 Task: Create a due date automation trigger when advanced on, 2 hours before a card is due add fields with custom field "Resume" cleared.
Action: Mouse moved to (1360, 107)
Screenshot: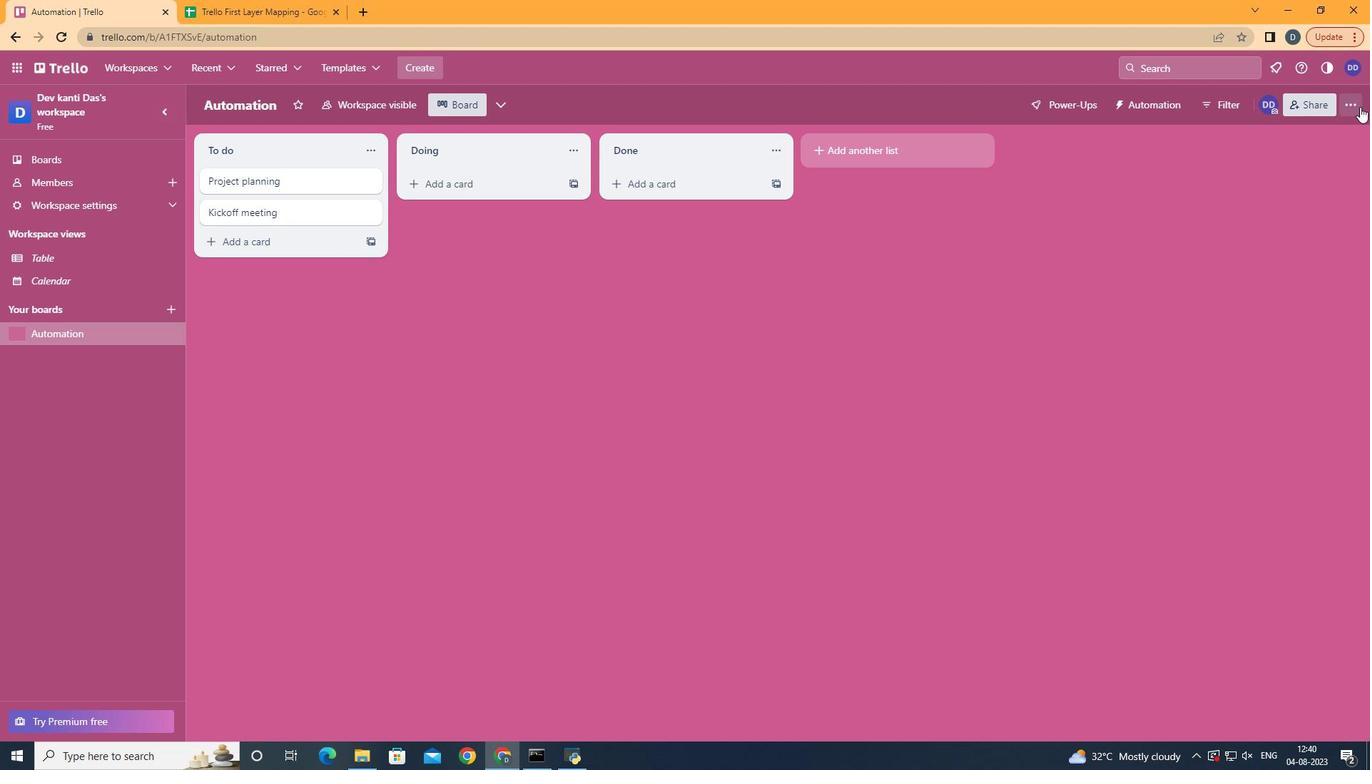 
Action: Mouse pressed left at (1360, 107)
Screenshot: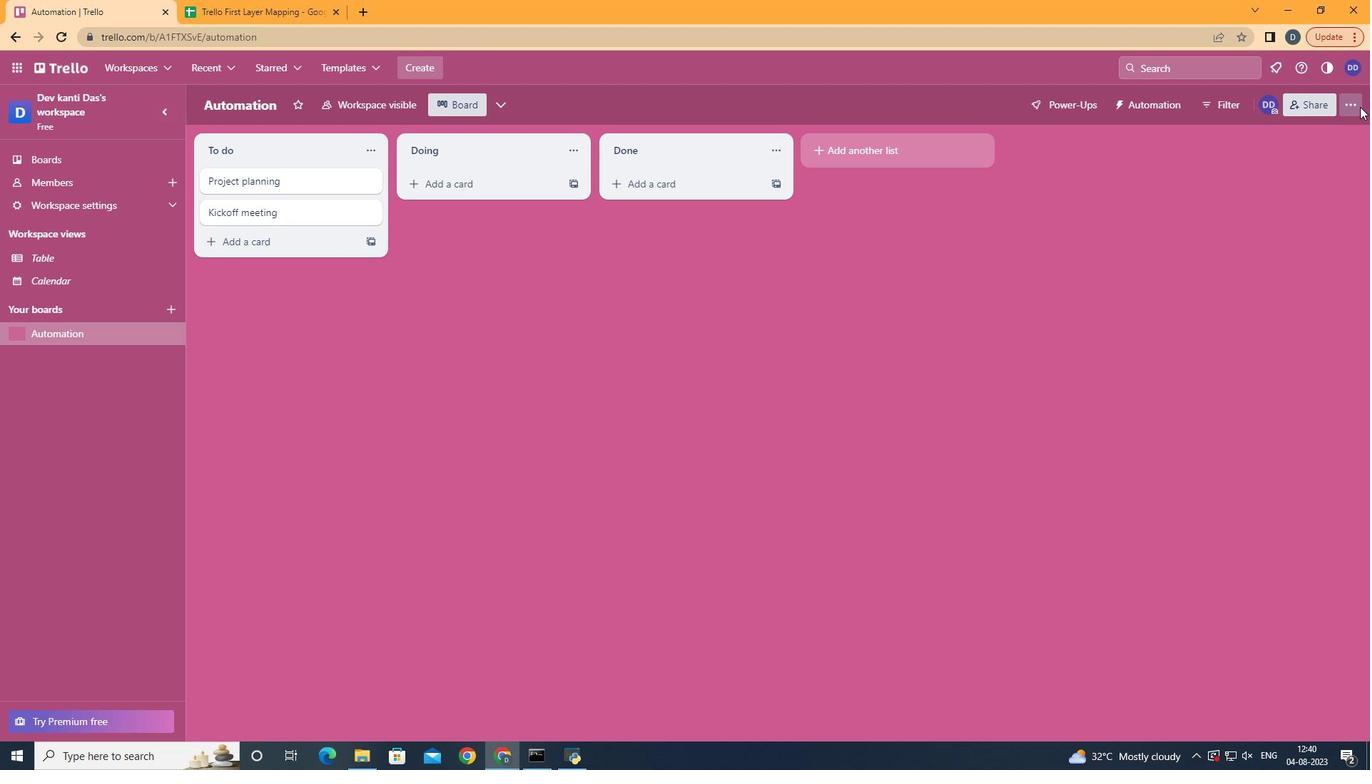 
Action: Mouse moved to (1279, 295)
Screenshot: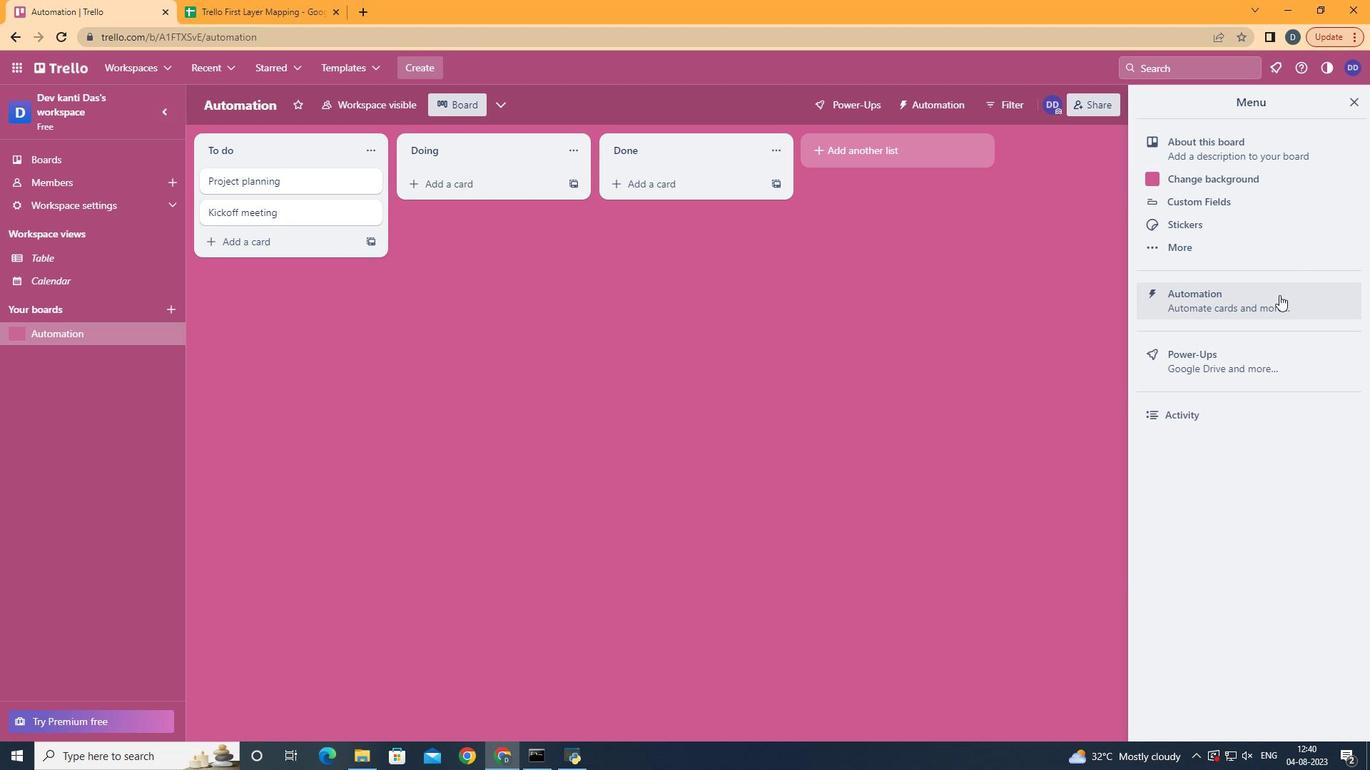 
Action: Mouse pressed left at (1279, 295)
Screenshot: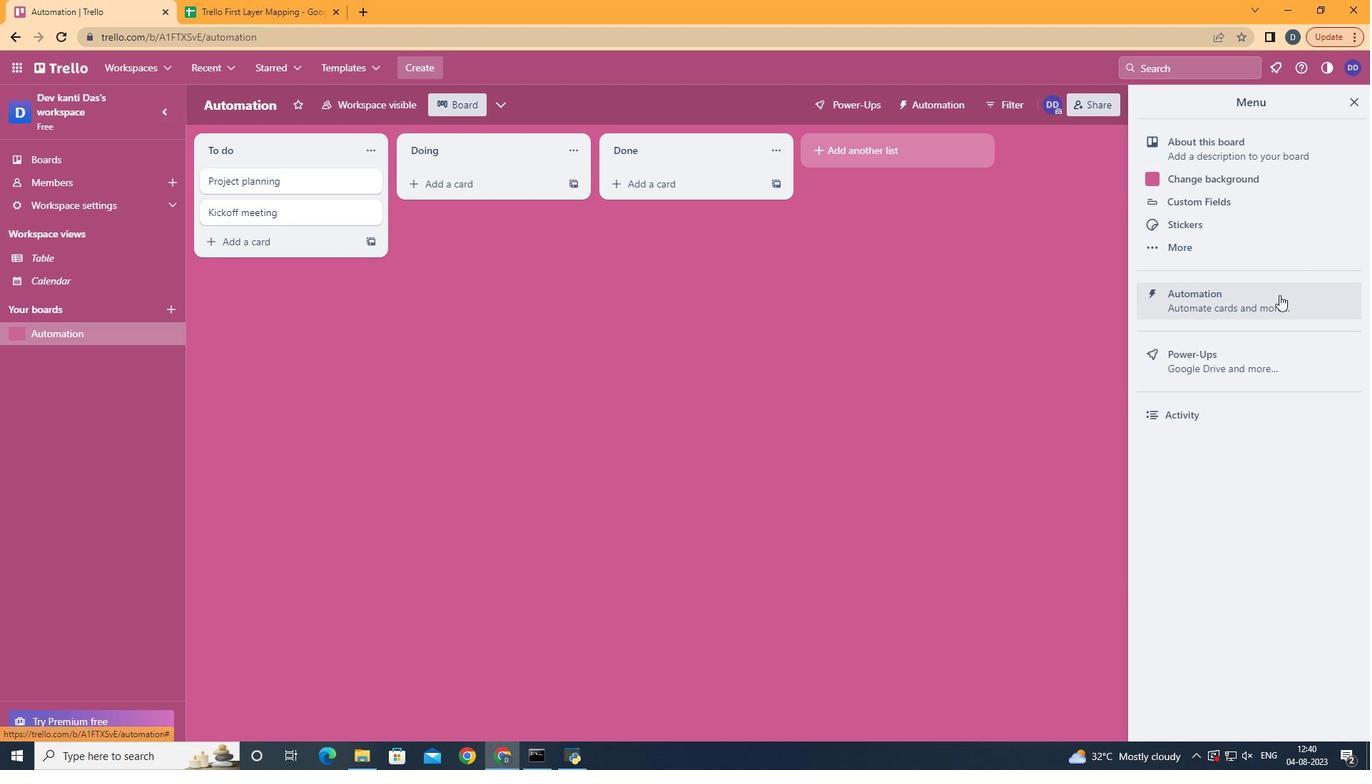 
Action: Mouse moved to (293, 294)
Screenshot: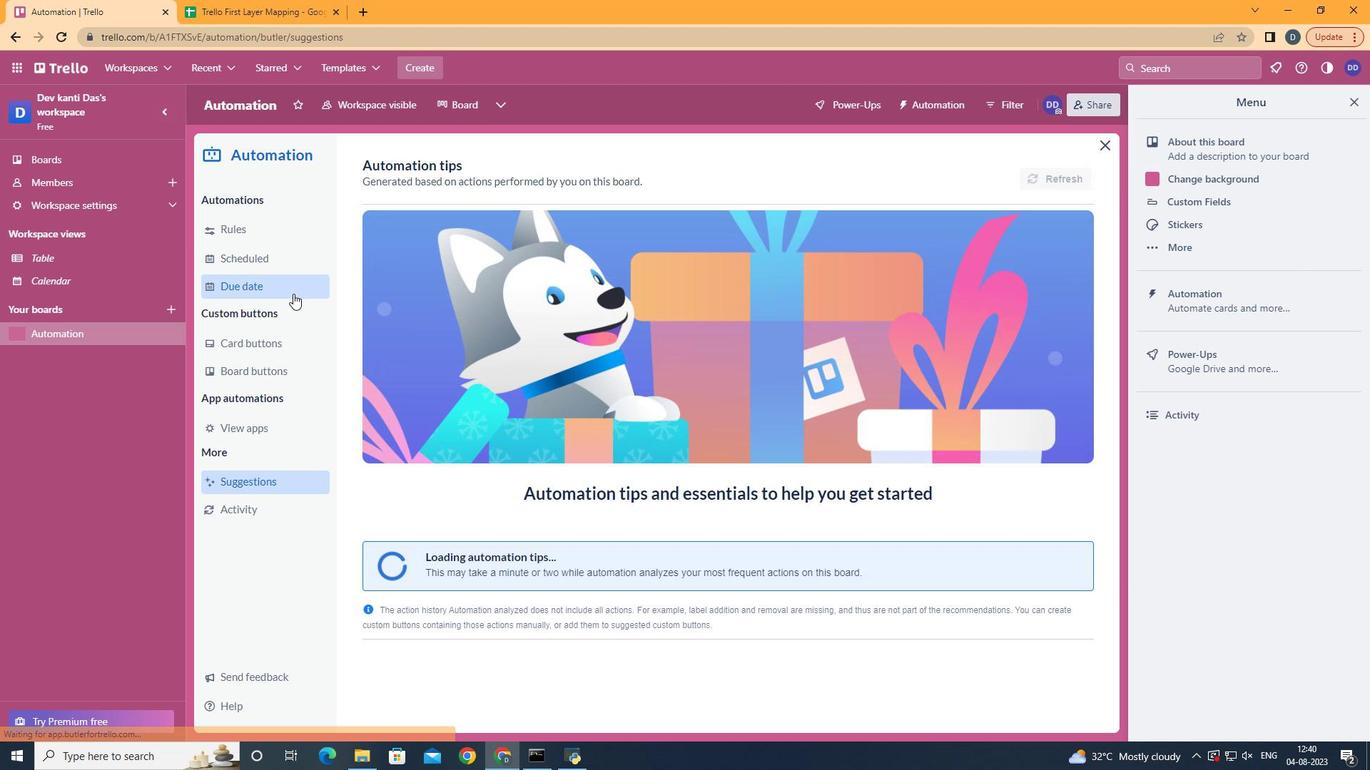 
Action: Mouse pressed left at (293, 294)
Screenshot: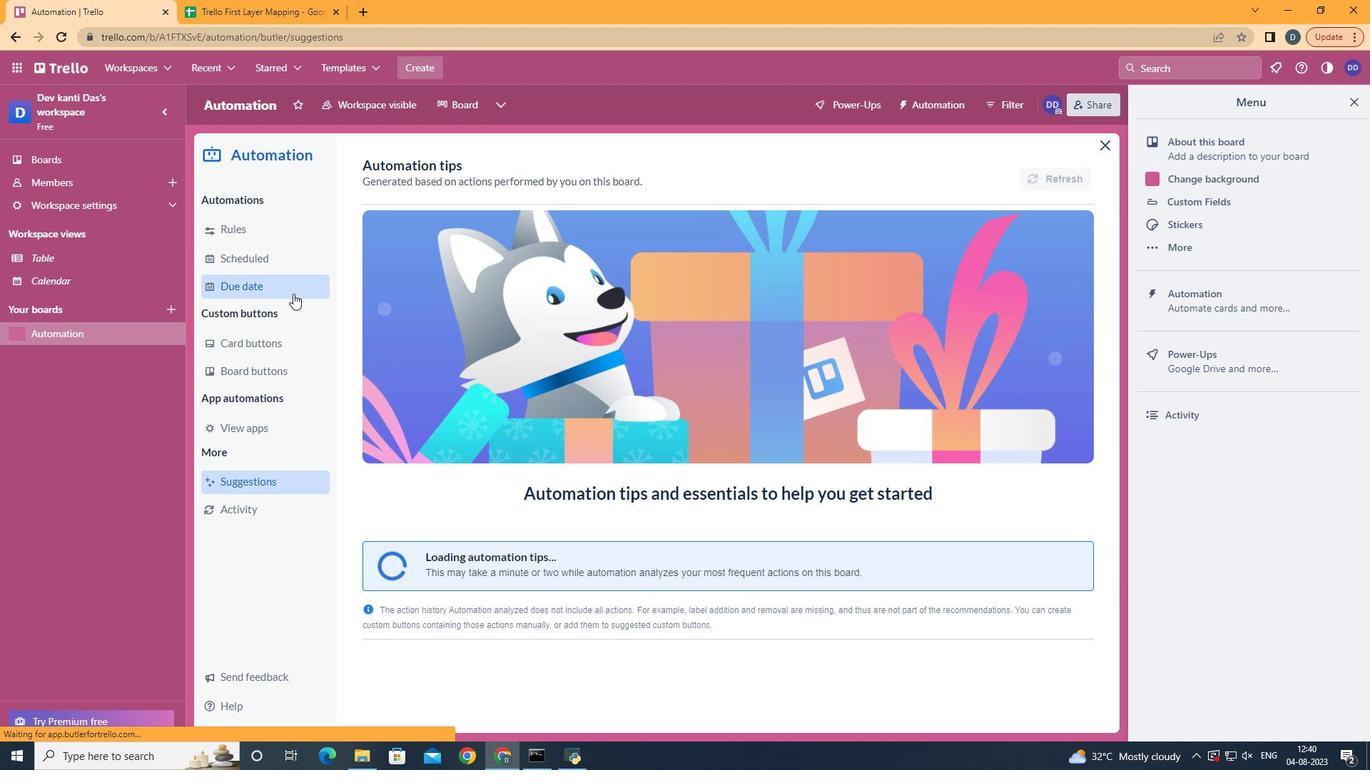 
Action: Mouse moved to (1012, 167)
Screenshot: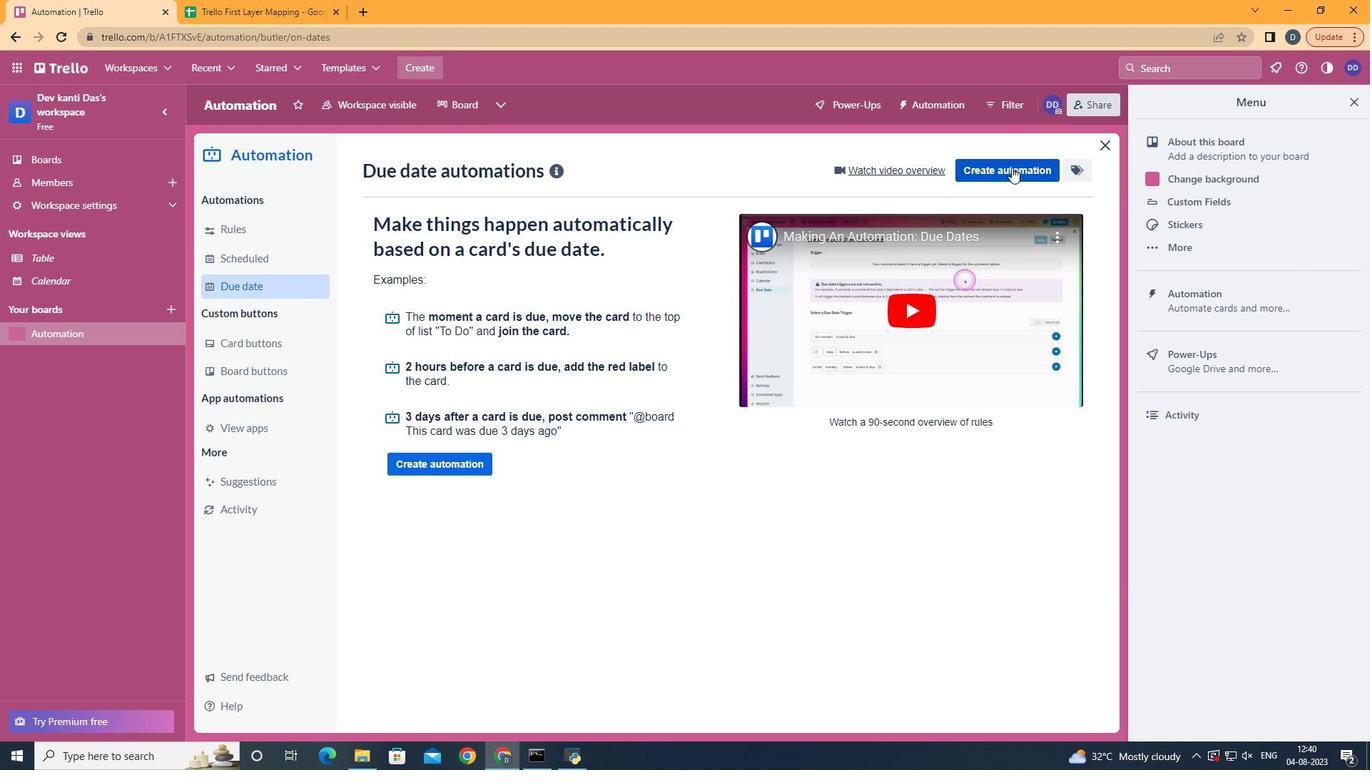
Action: Mouse pressed left at (1012, 167)
Screenshot: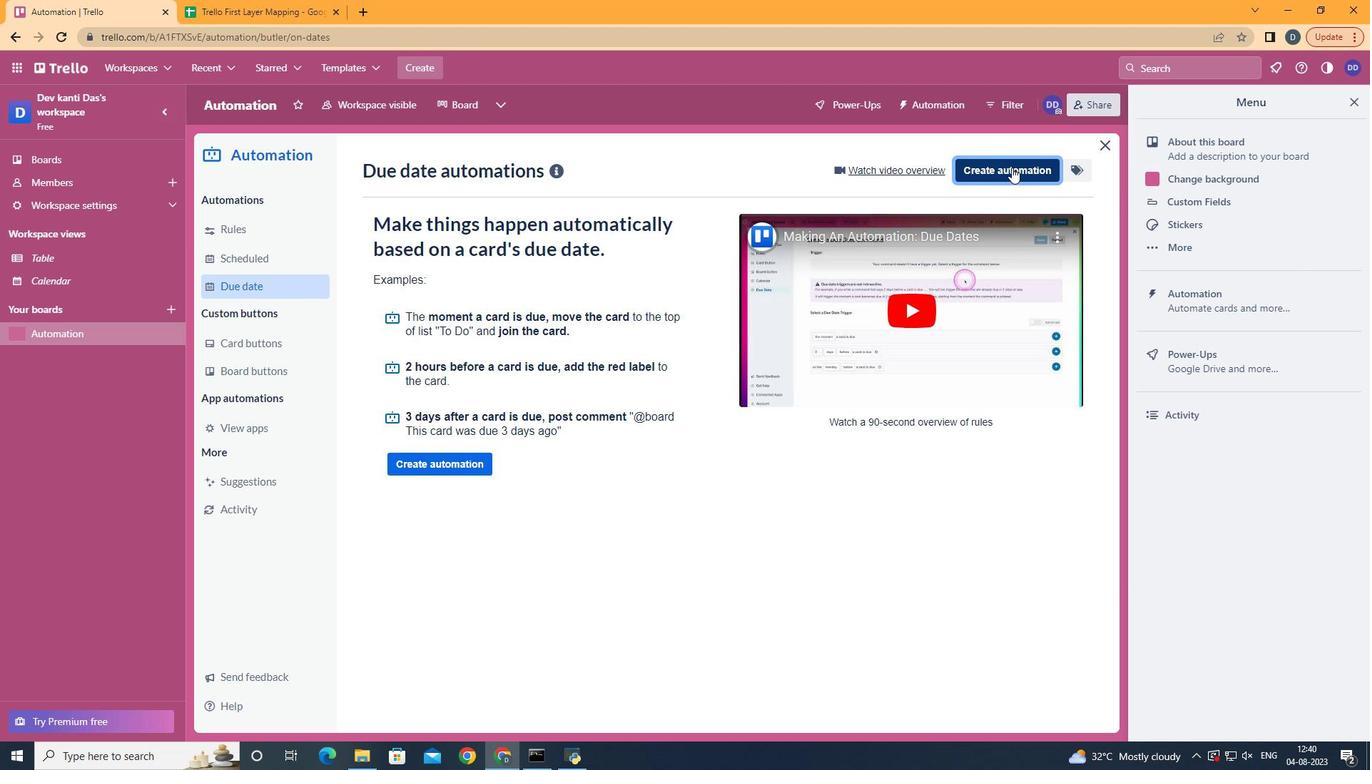 
Action: Mouse moved to (742, 307)
Screenshot: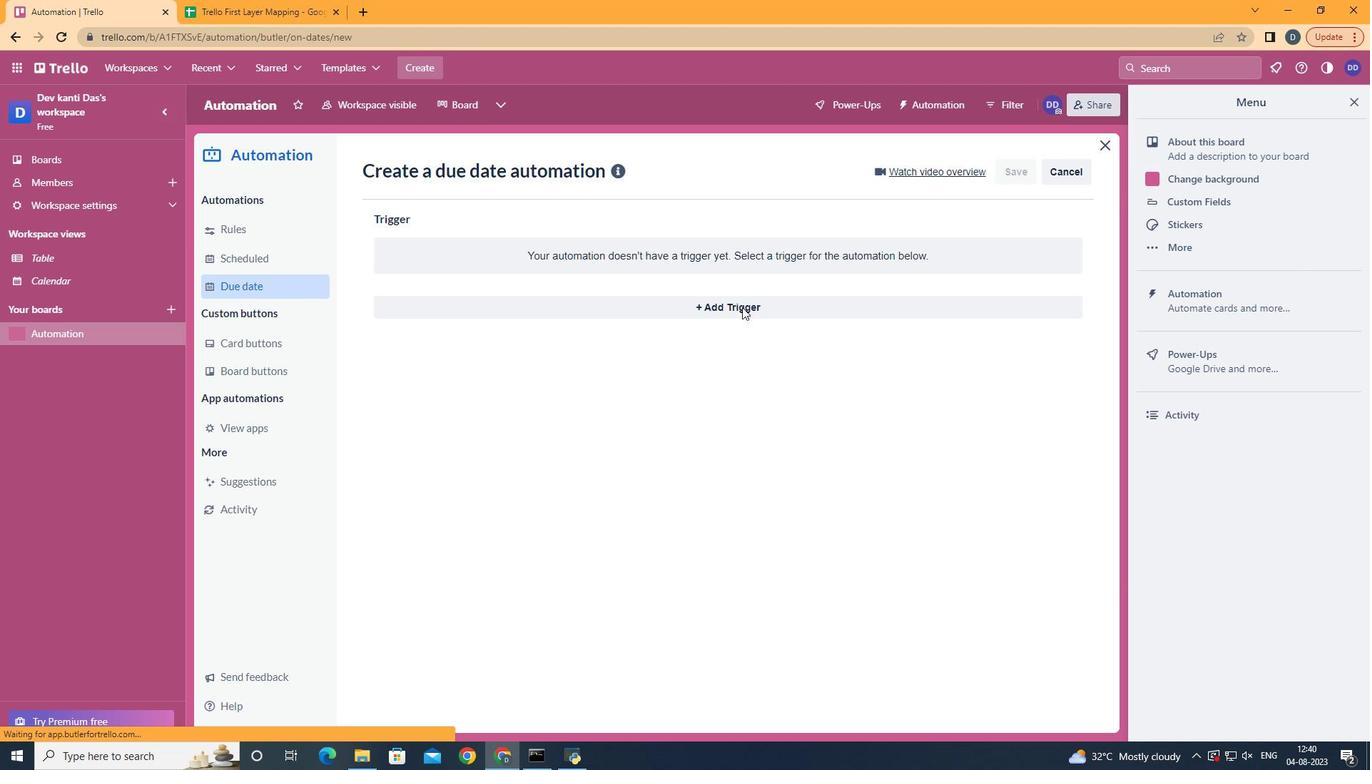 
Action: Mouse pressed left at (742, 307)
Screenshot: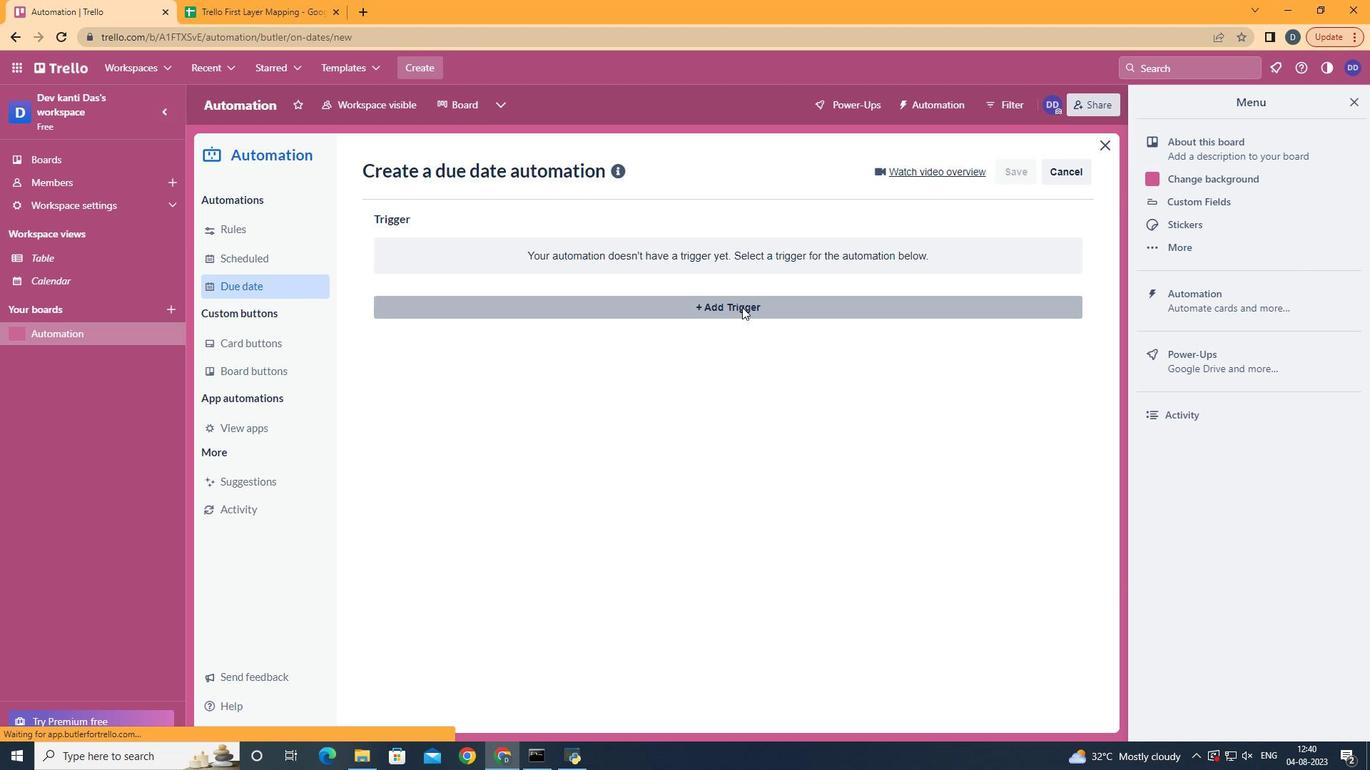 
Action: Mouse moved to (462, 611)
Screenshot: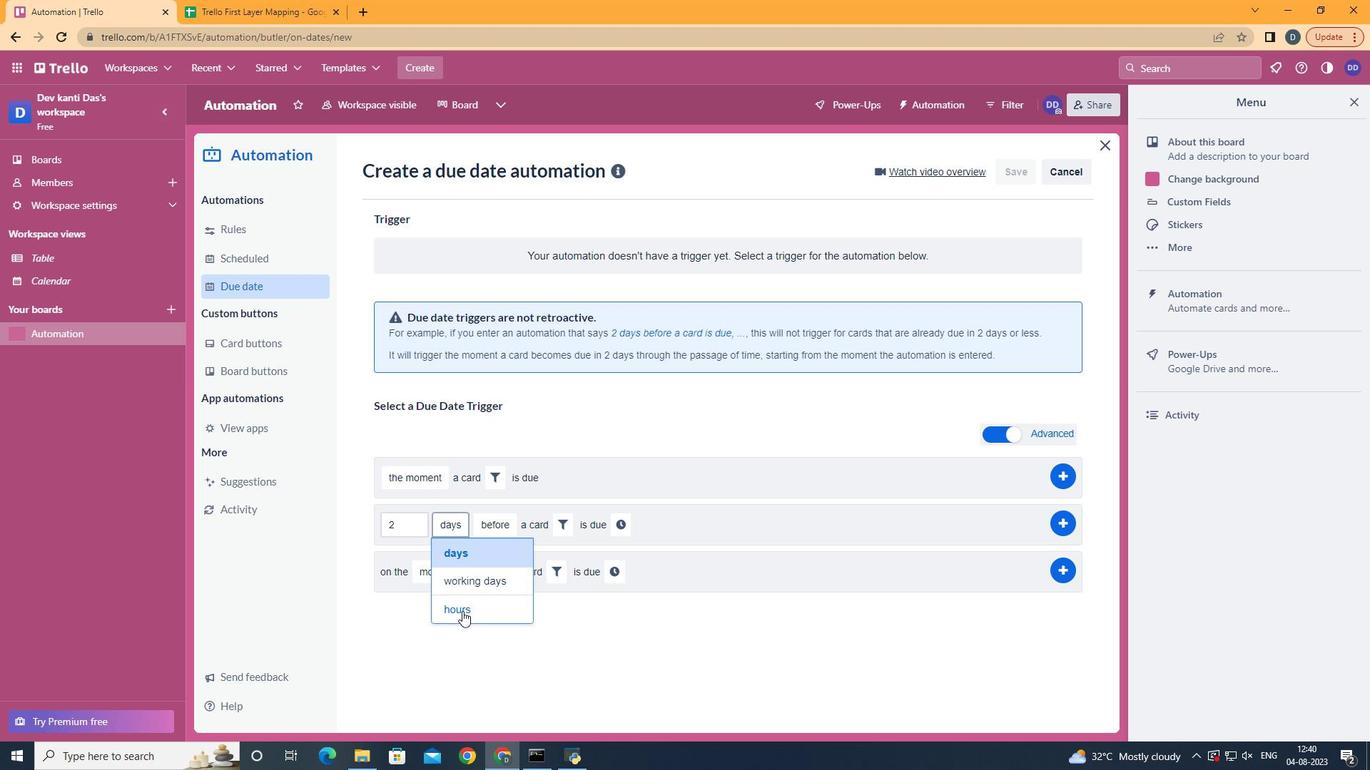 
Action: Mouse pressed left at (462, 611)
Screenshot: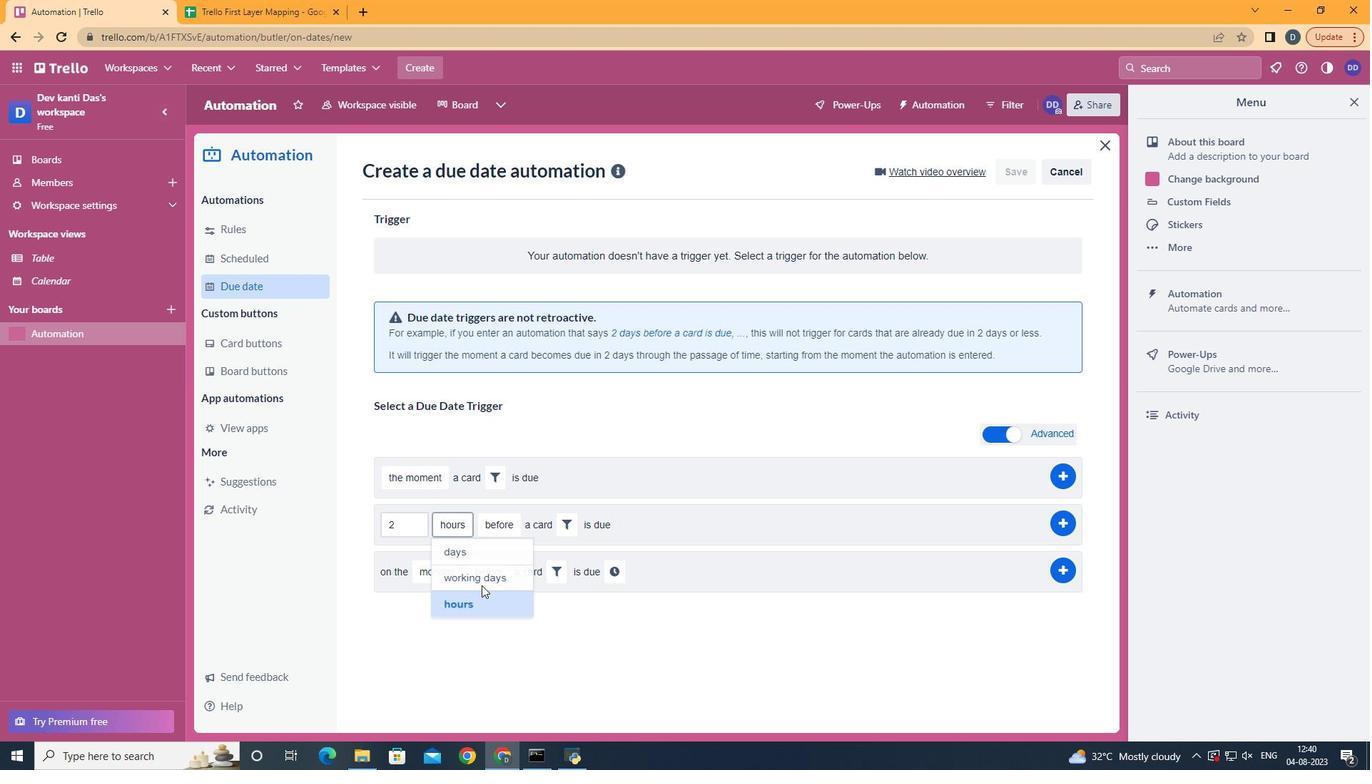
Action: Mouse moved to (511, 552)
Screenshot: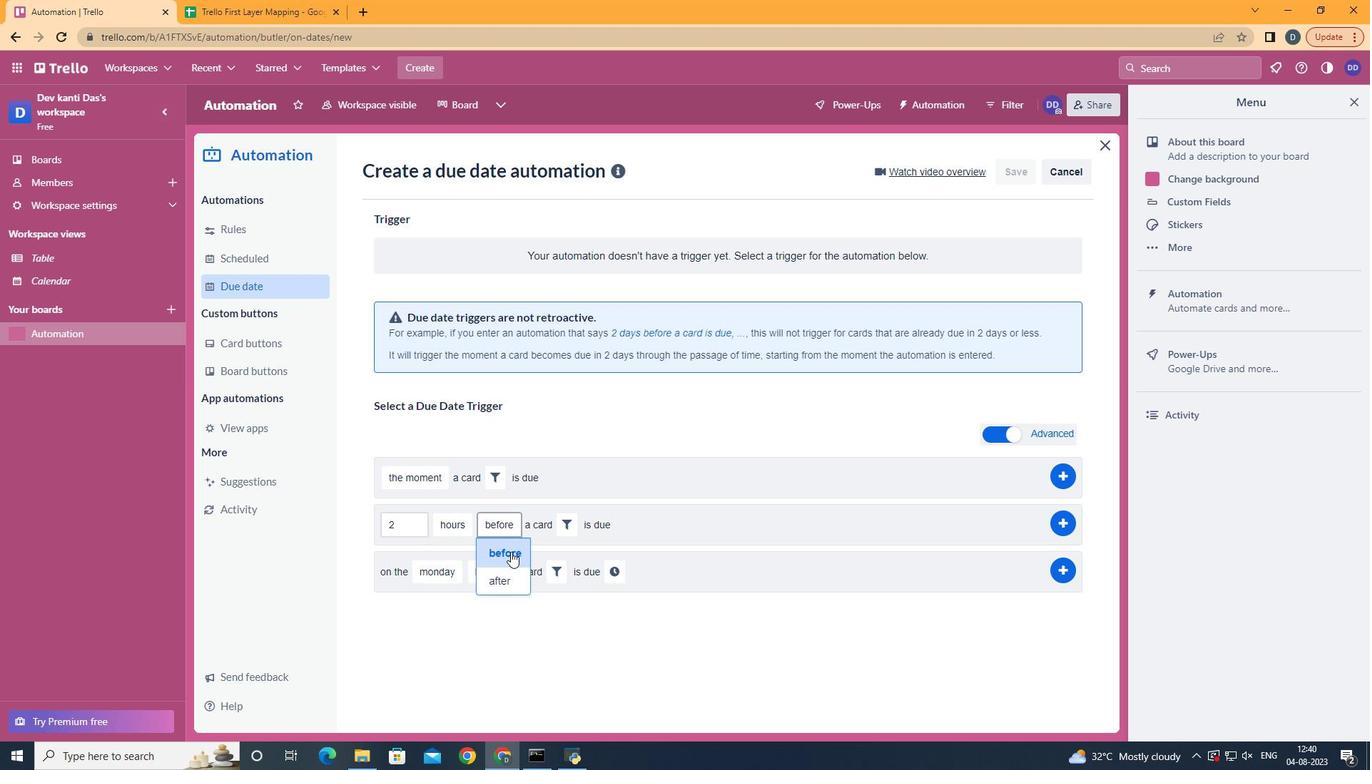 
Action: Mouse pressed left at (511, 552)
Screenshot: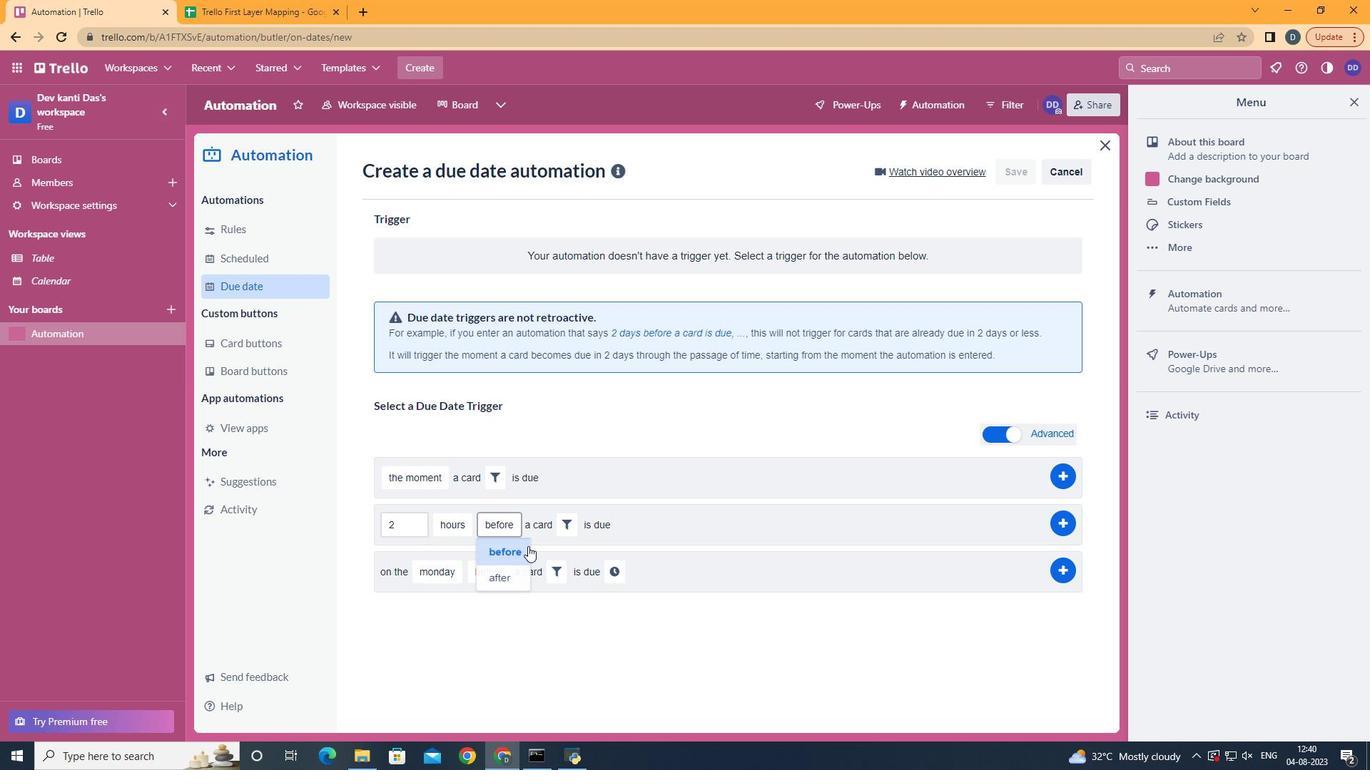 
Action: Mouse moved to (571, 521)
Screenshot: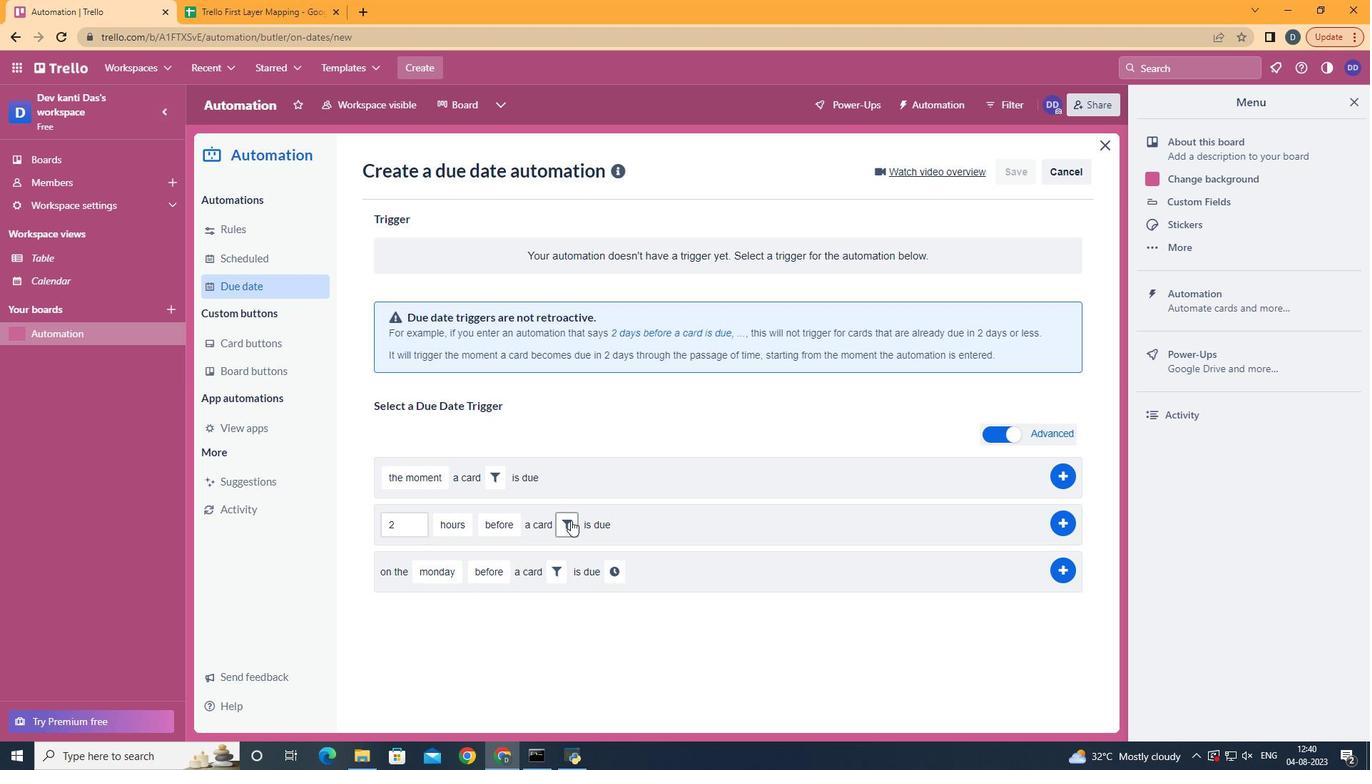 
Action: Mouse pressed left at (571, 521)
Screenshot: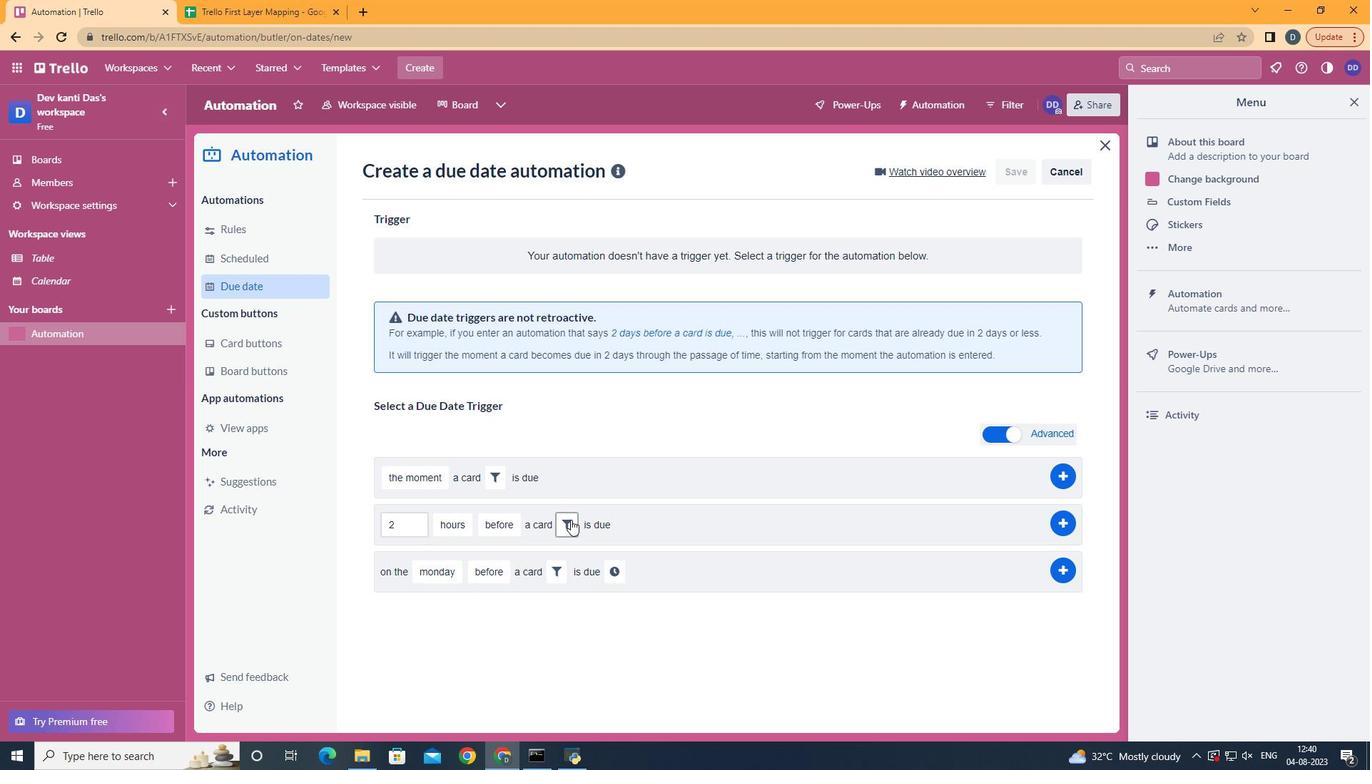 
Action: Mouse moved to (778, 566)
Screenshot: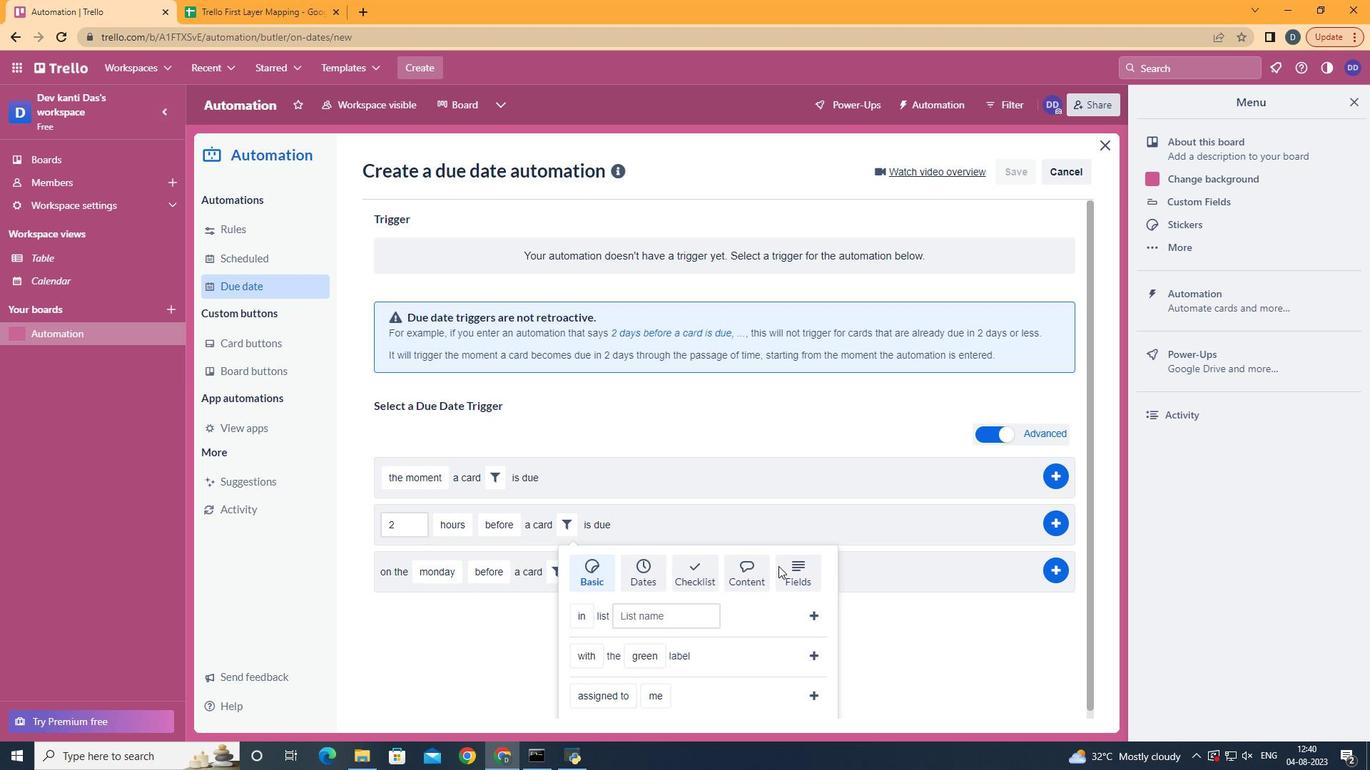 
Action: Mouse pressed left at (778, 566)
Screenshot: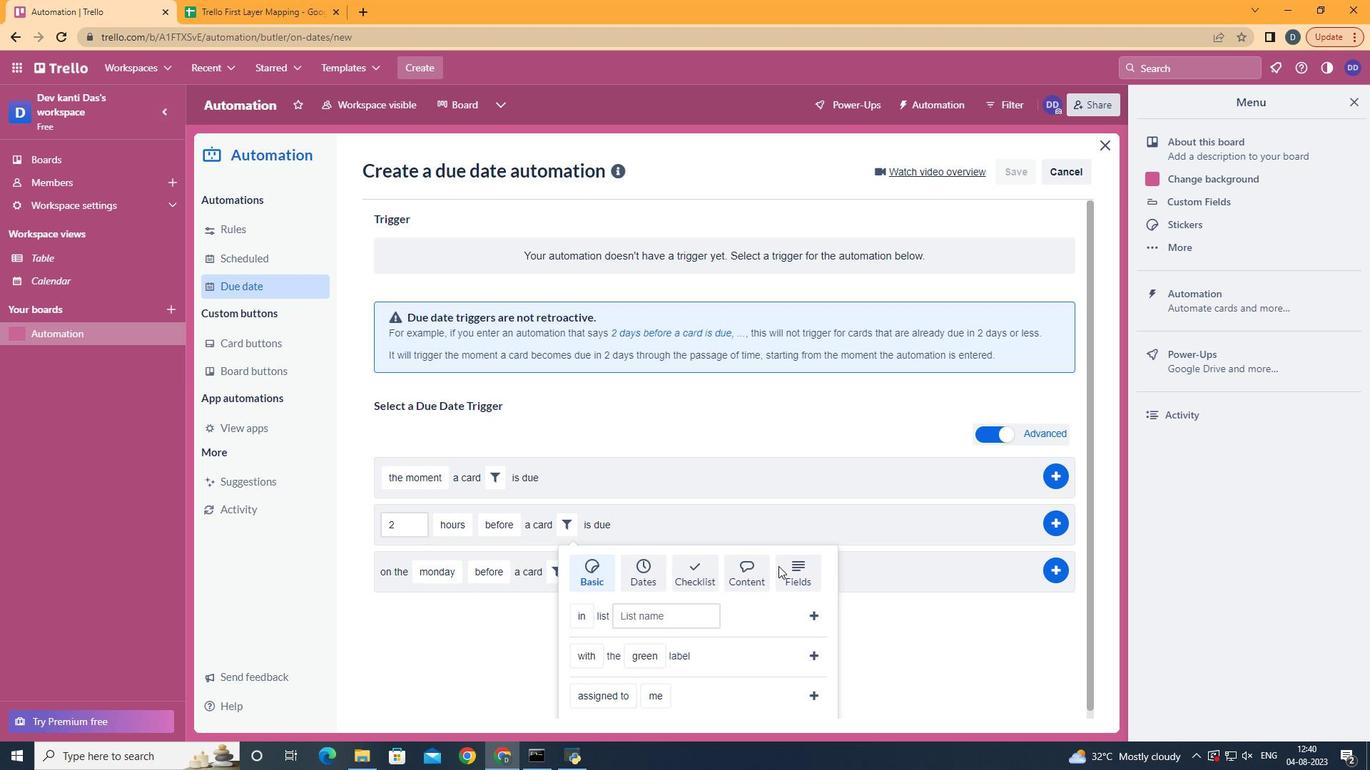 
Action: Mouse scrolled (778, 566) with delta (0, 0)
Screenshot: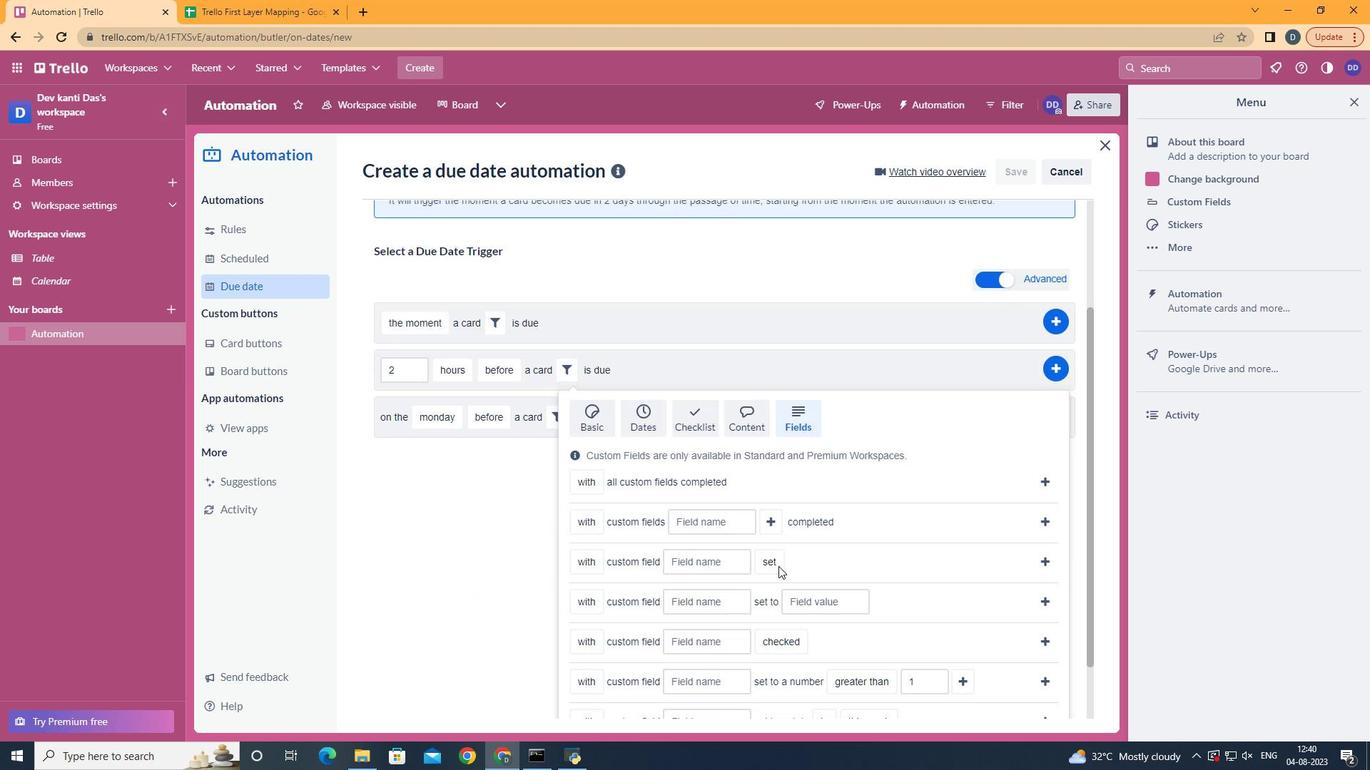 
Action: Mouse scrolled (778, 566) with delta (0, 0)
Screenshot: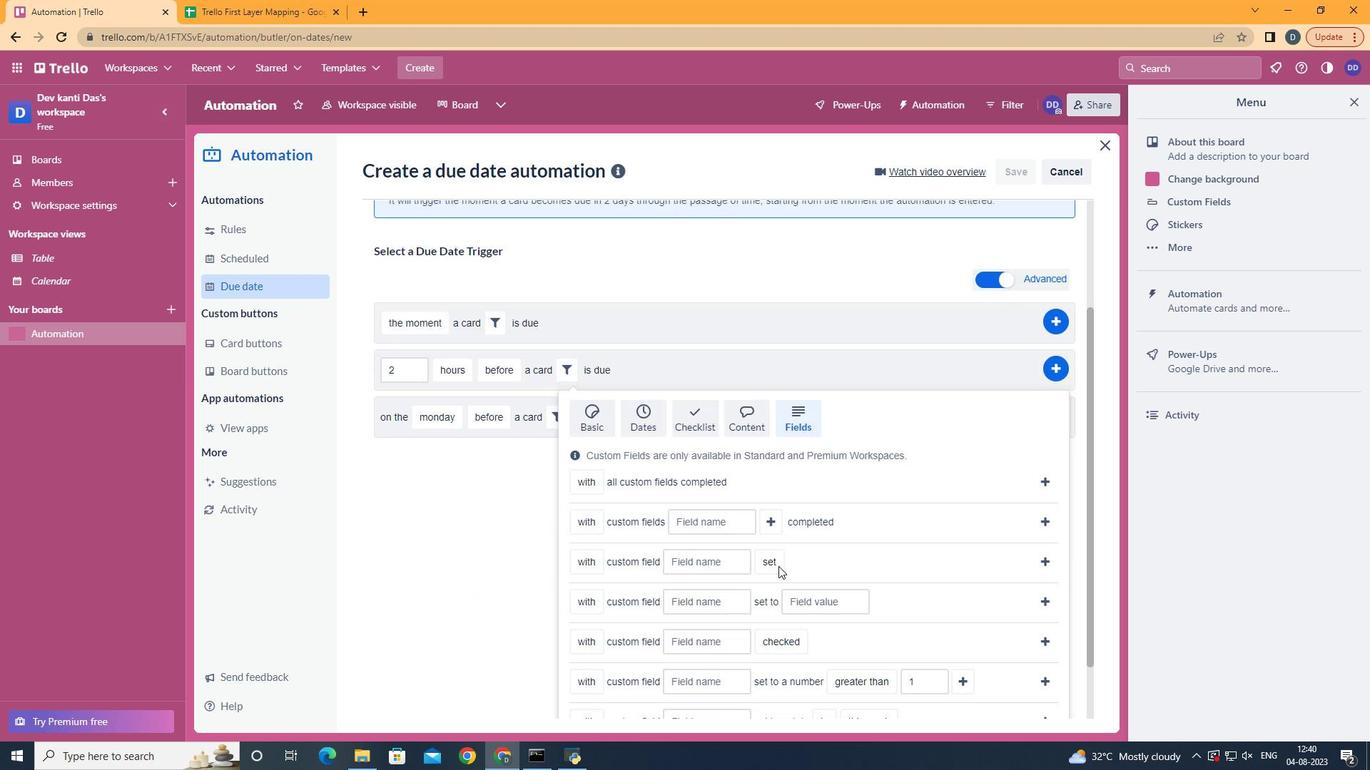 
Action: Mouse scrolled (778, 566) with delta (0, 0)
Screenshot: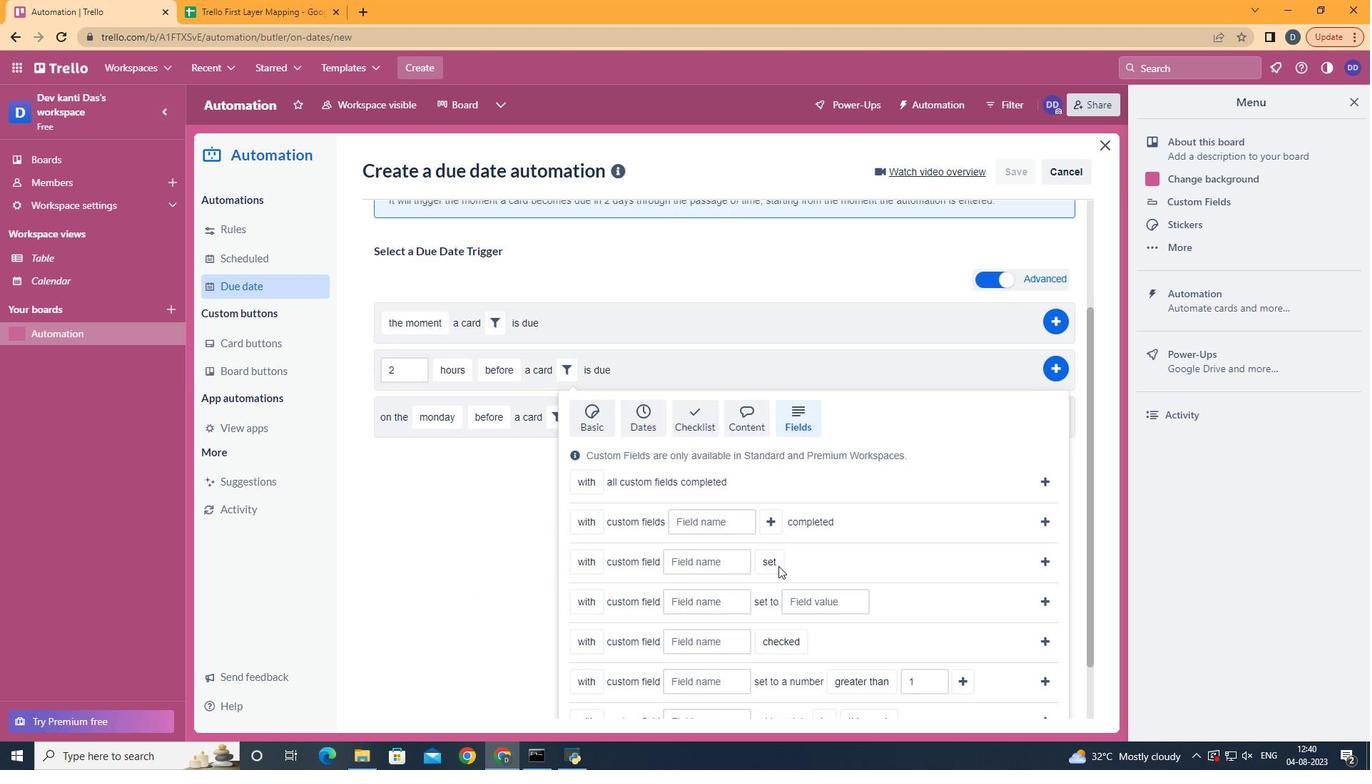 
Action: Mouse scrolled (778, 566) with delta (0, 0)
Screenshot: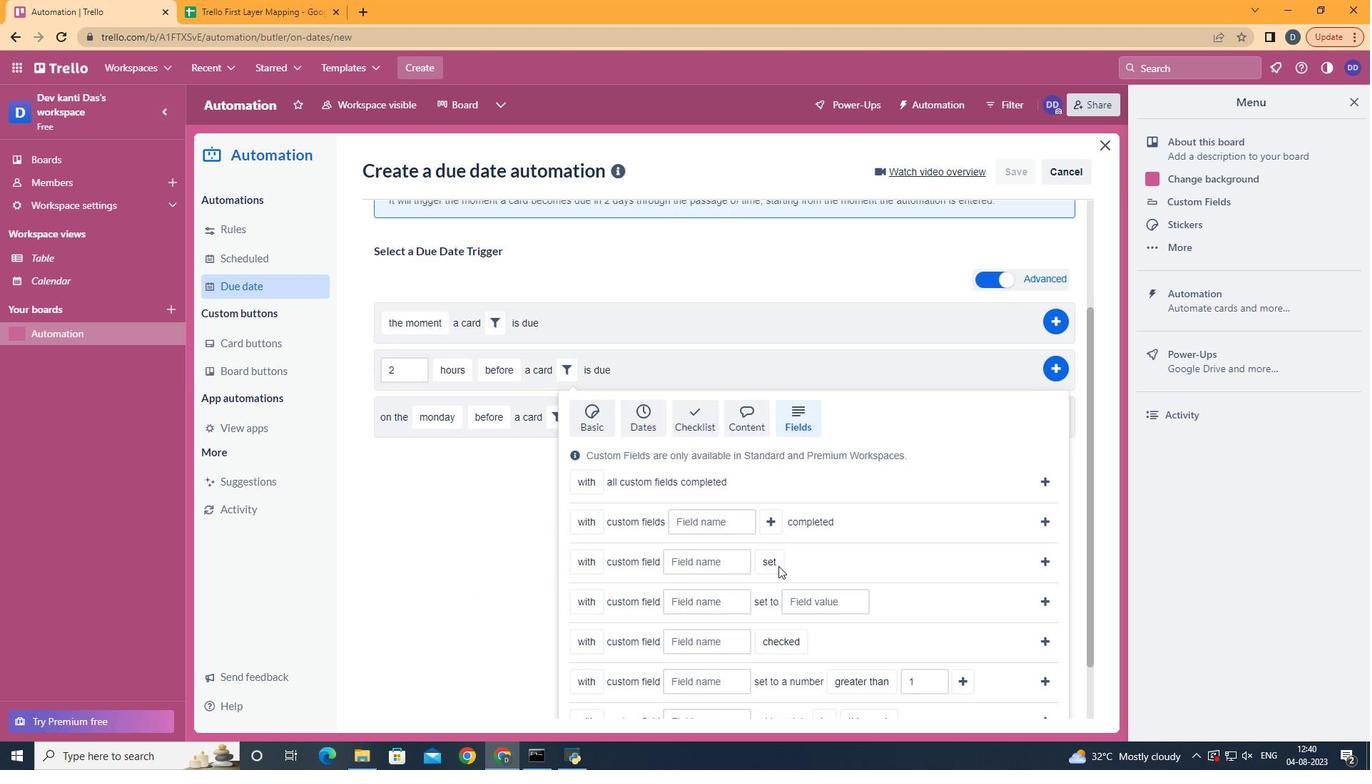 
Action: Mouse scrolled (778, 566) with delta (0, 0)
Screenshot: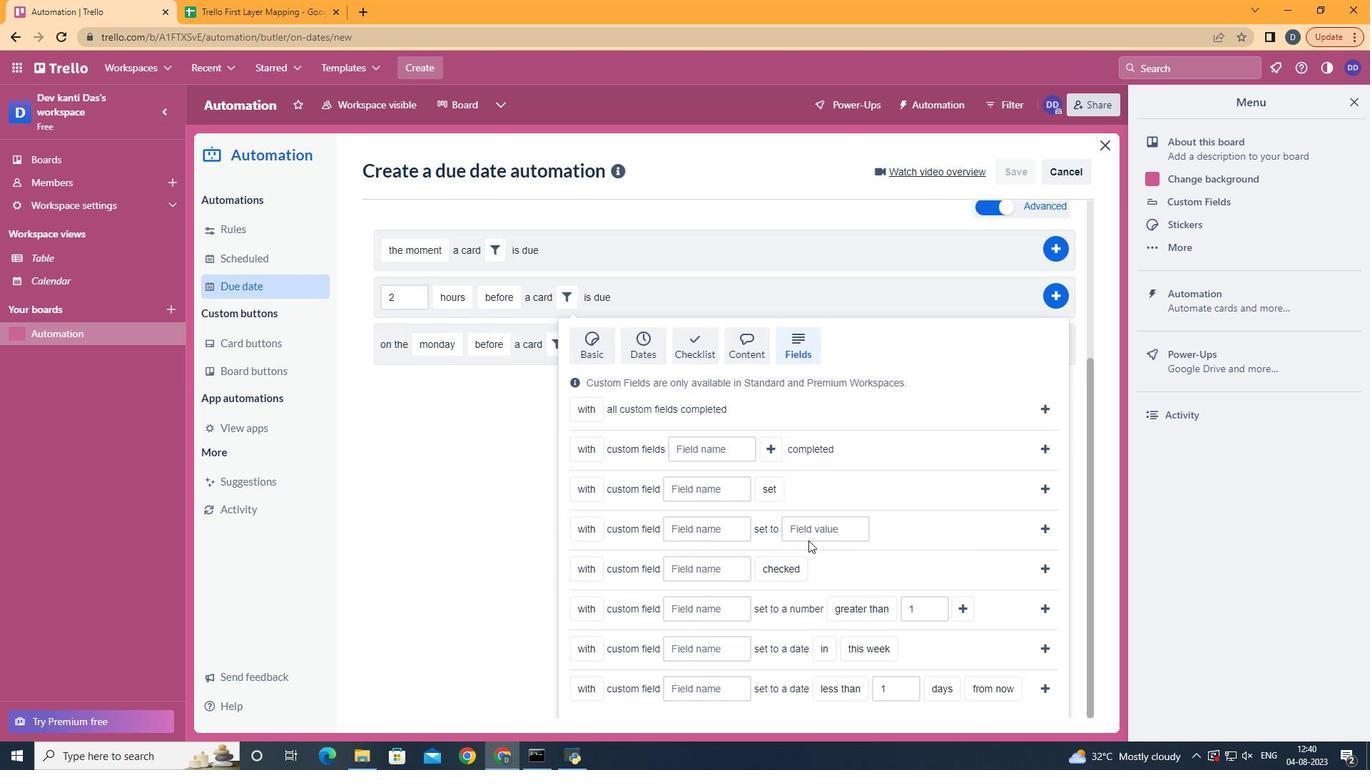 
Action: Mouse moved to (607, 517)
Screenshot: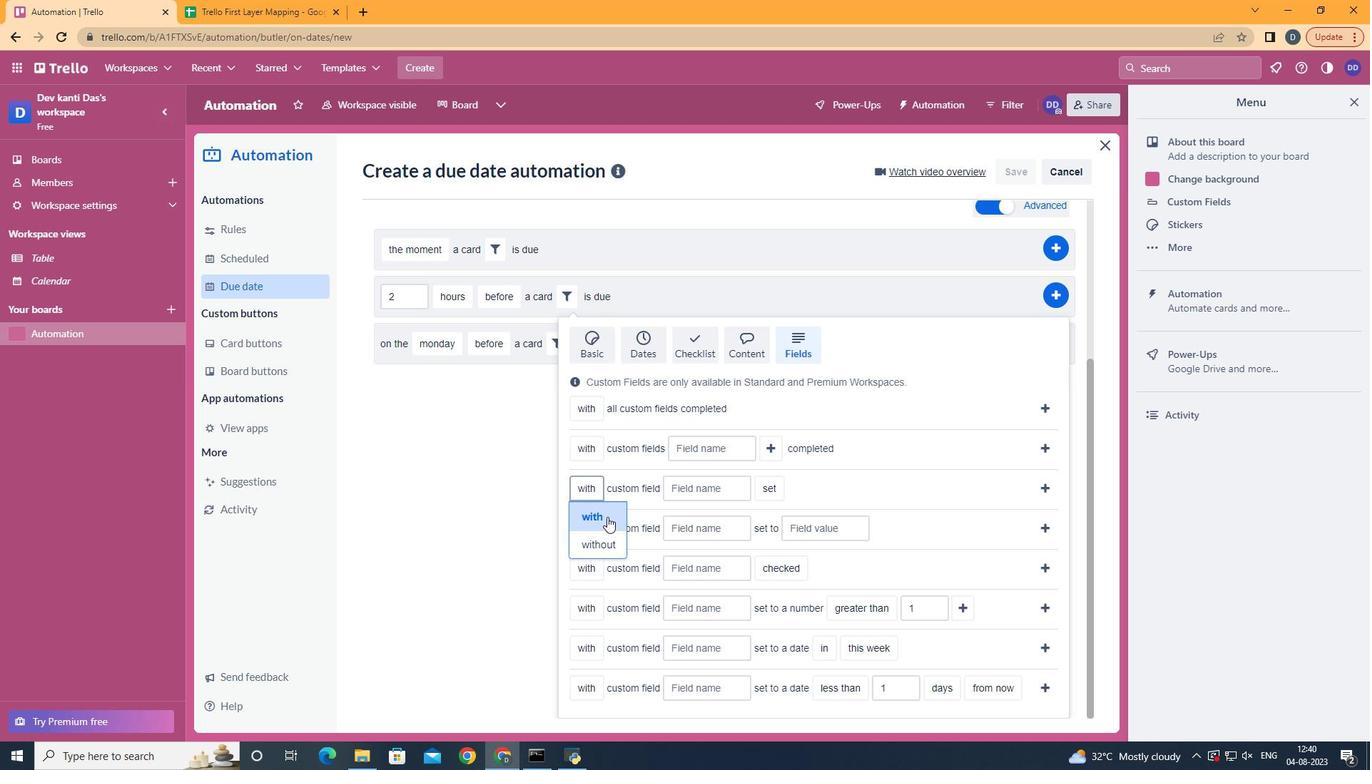 
Action: Mouse pressed left at (607, 517)
Screenshot: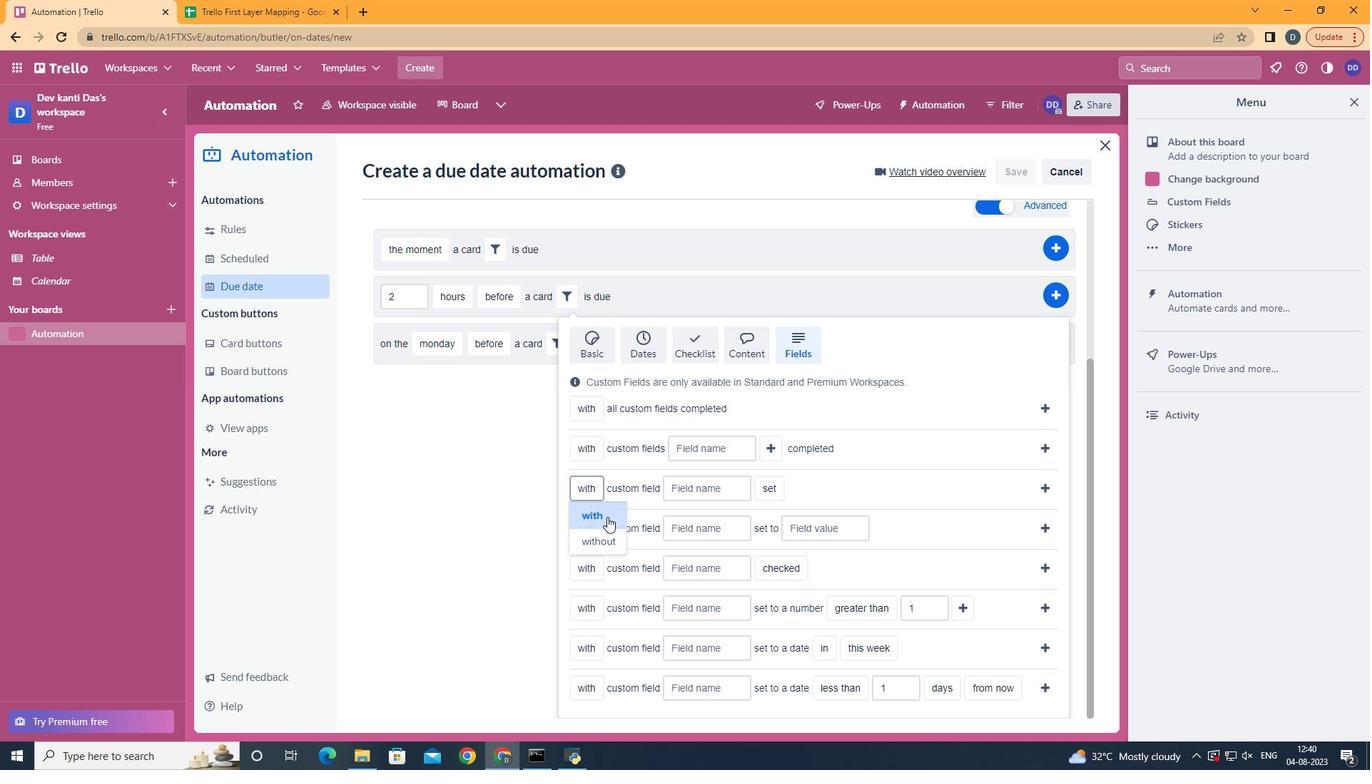 
Action: Mouse moved to (702, 486)
Screenshot: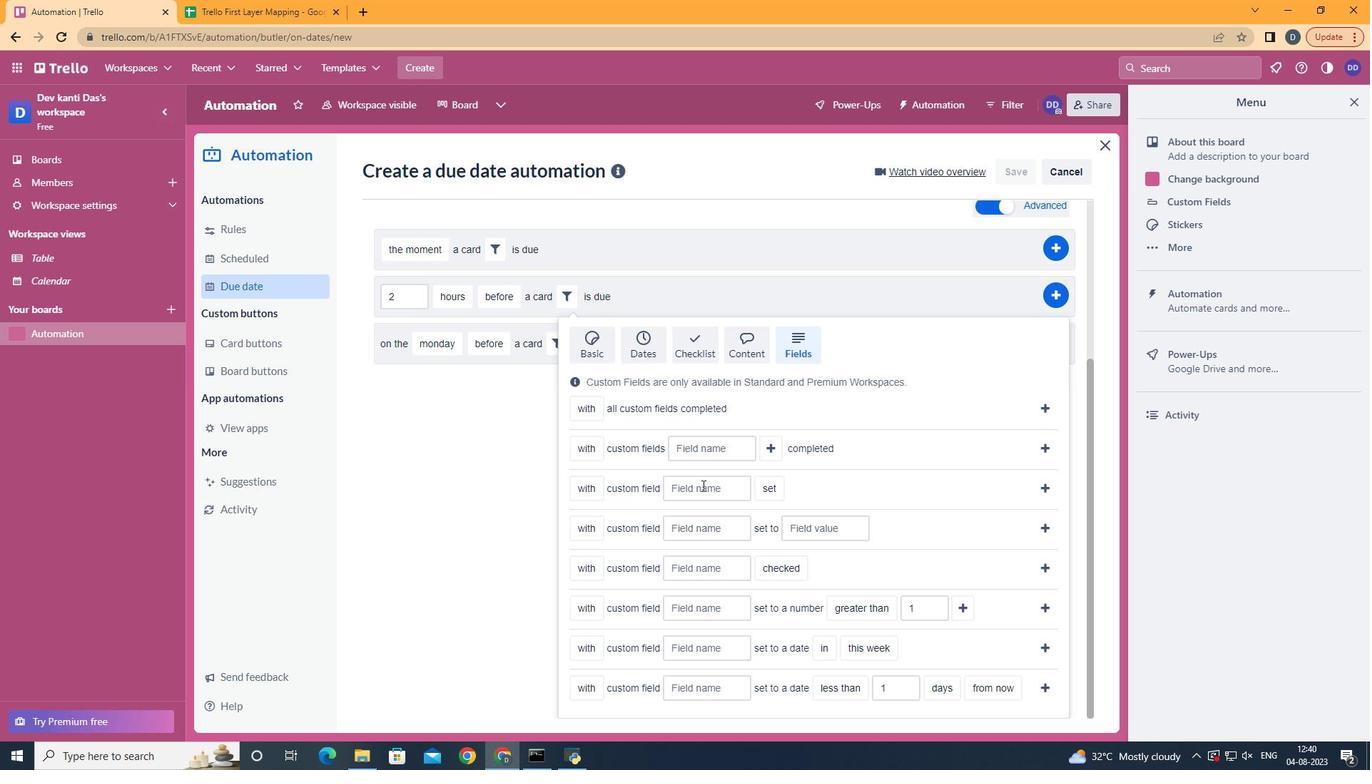 
Action: Mouse pressed left at (702, 486)
Screenshot: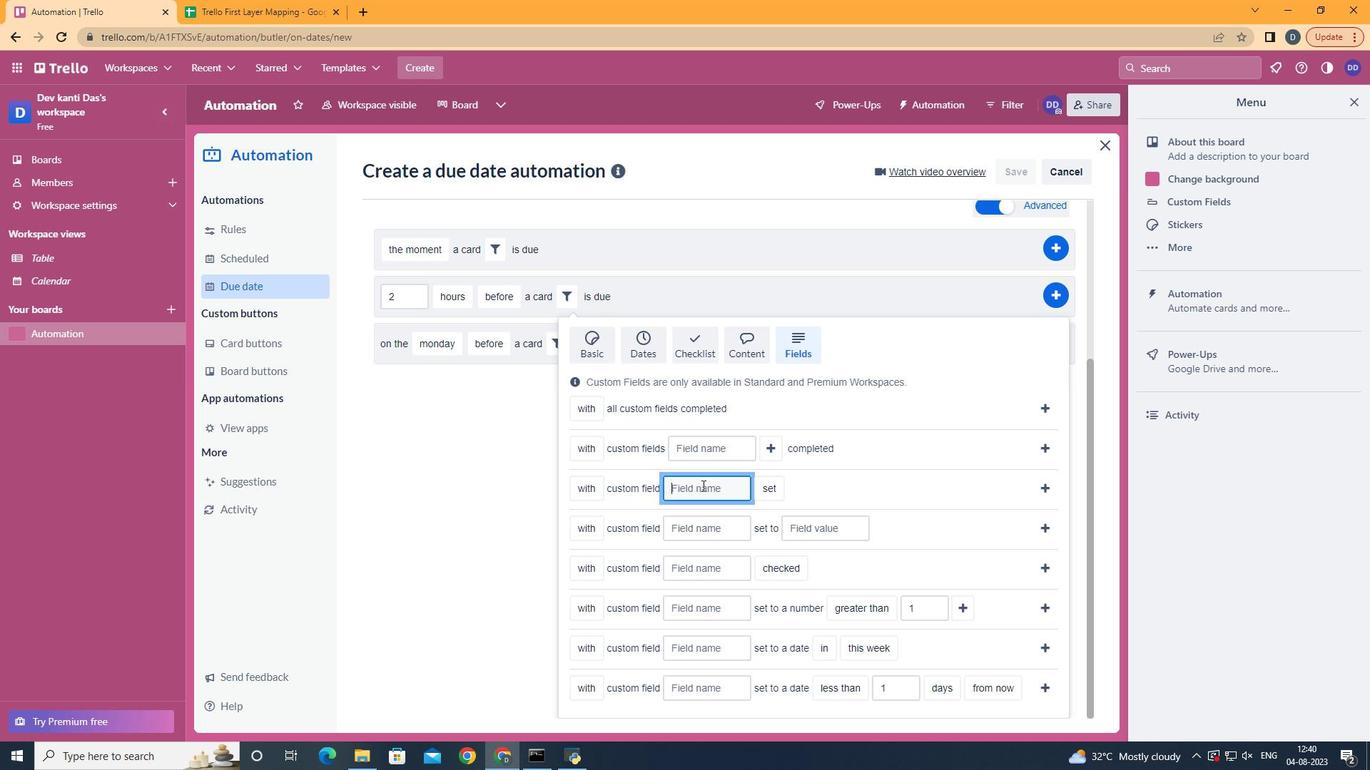 
Action: Key pressed <Key.shift>Resume
Screenshot: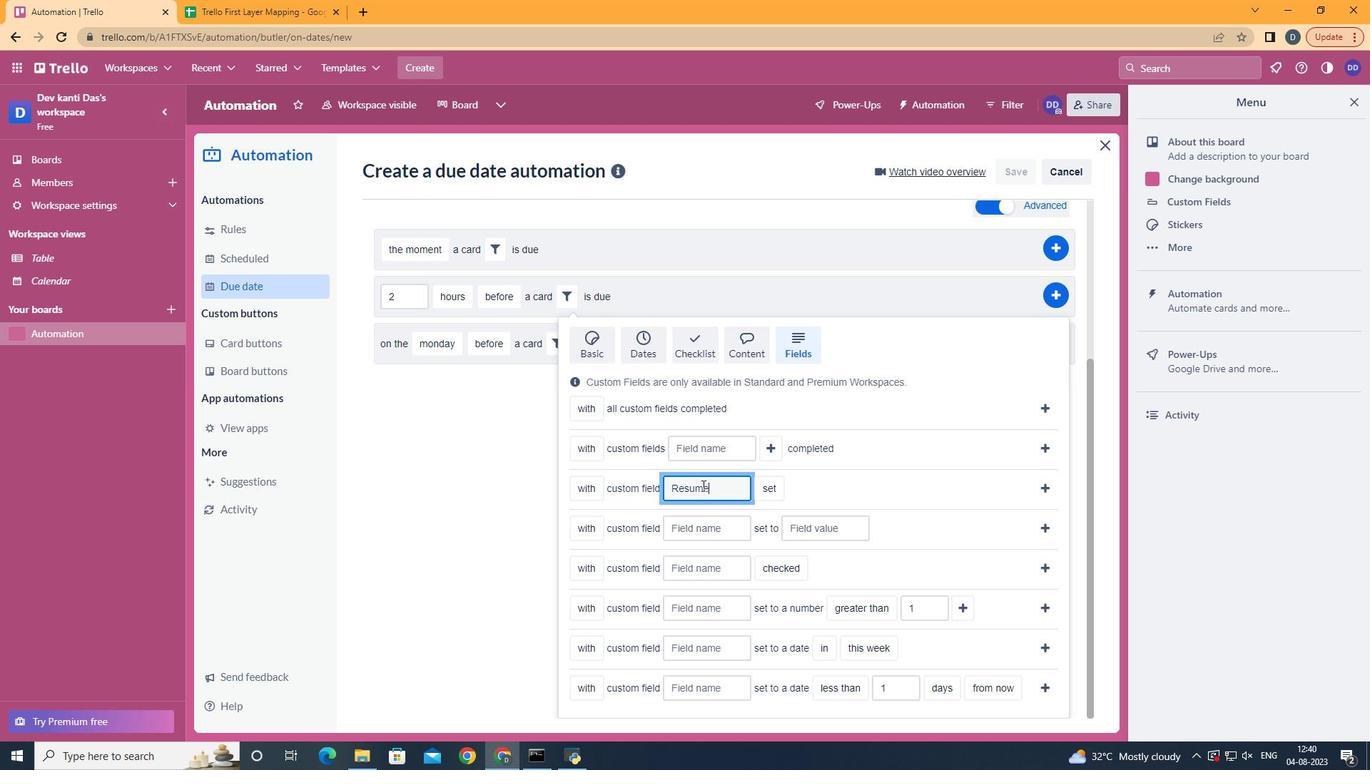 
Action: Mouse moved to (784, 544)
Screenshot: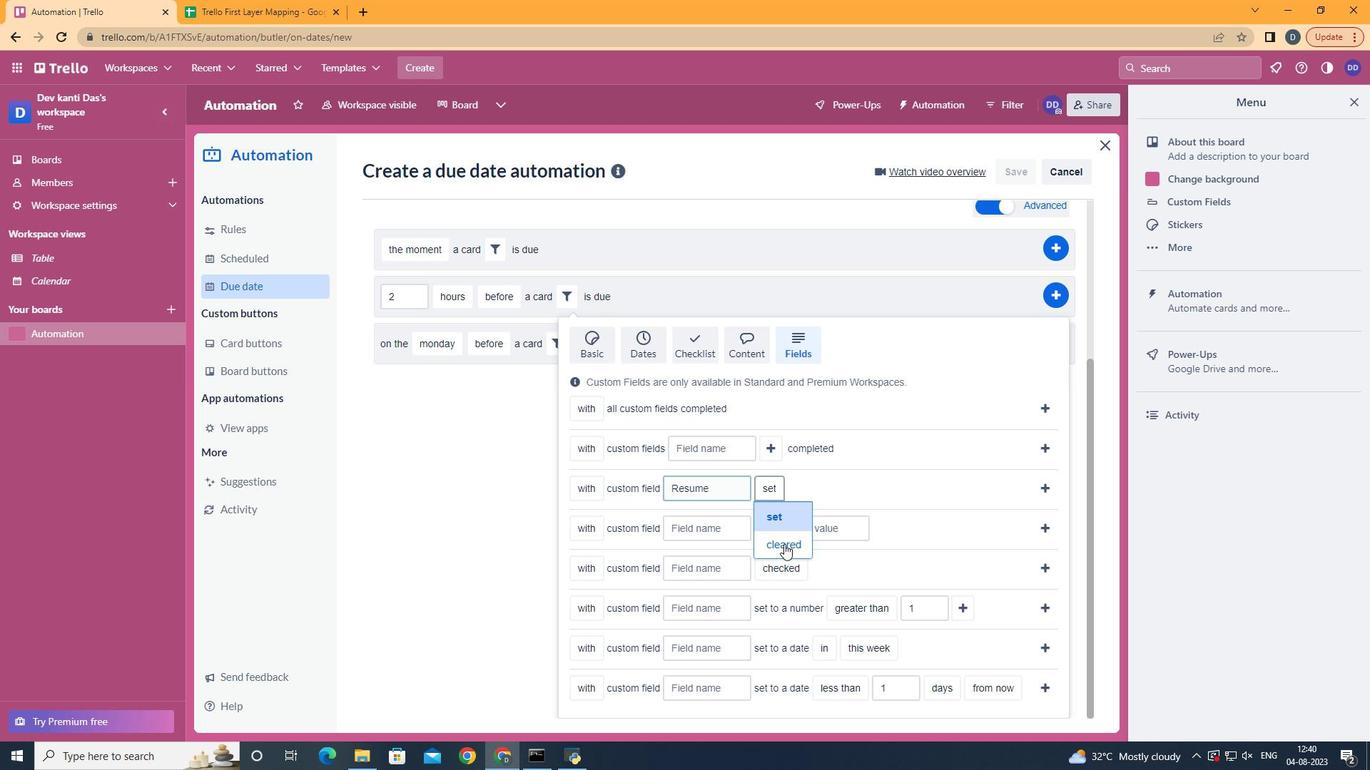 
Action: Mouse pressed left at (784, 544)
Screenshot: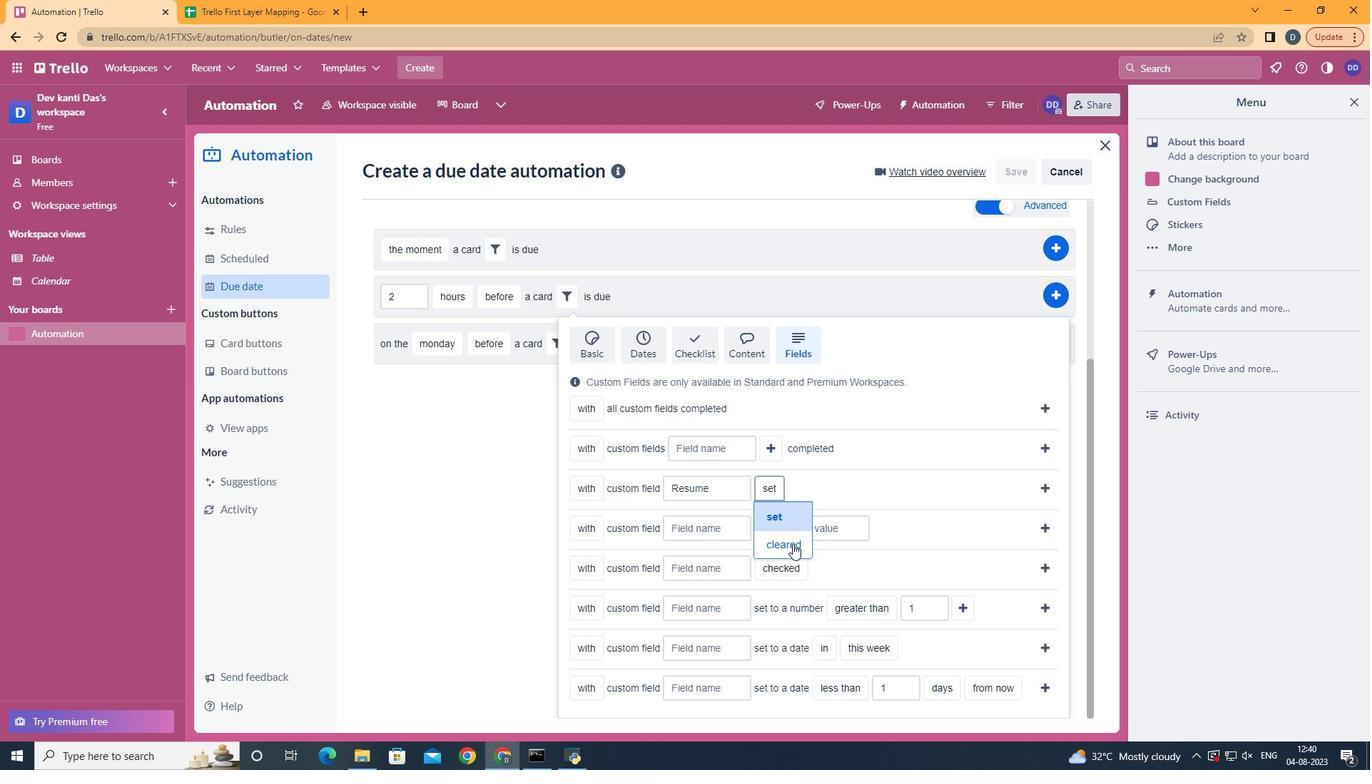 
Action: Mouse moved to (1040, 484)
Screenshot: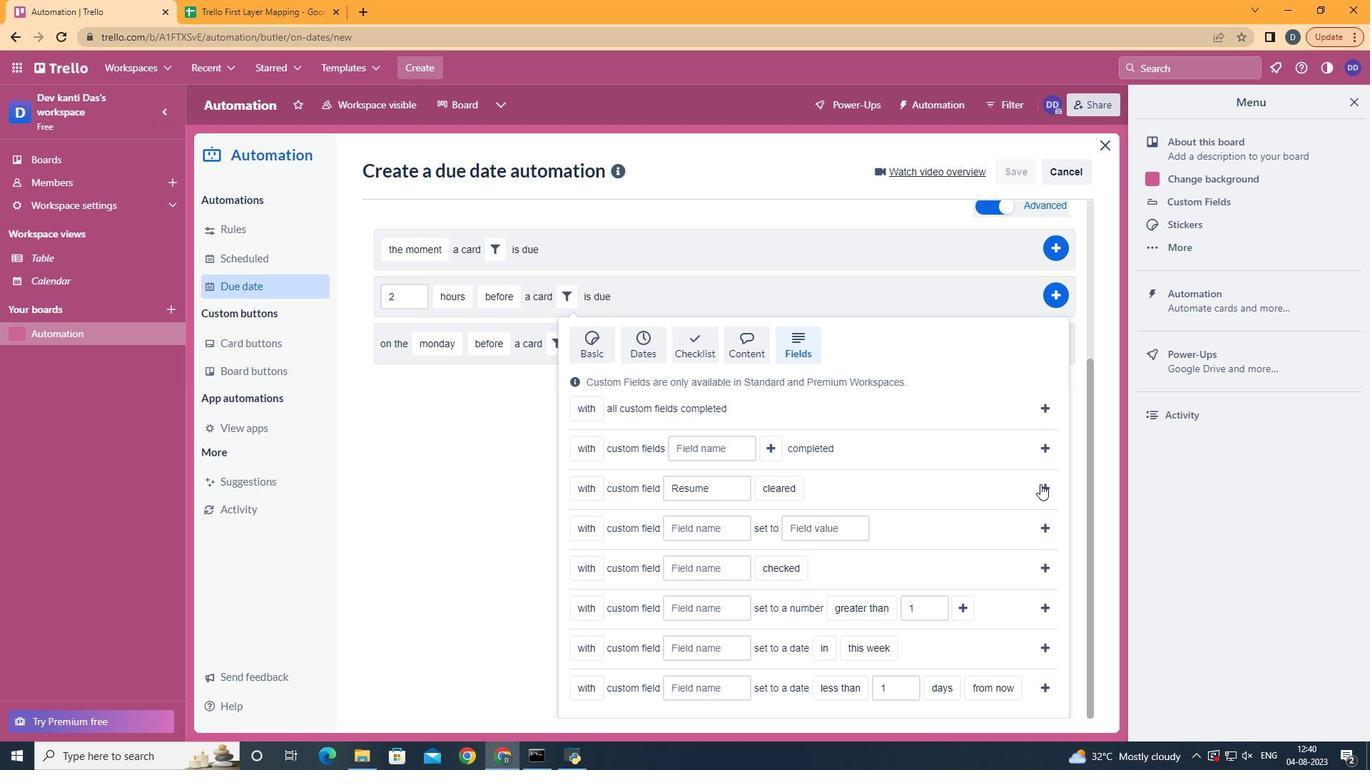 
Action: Mouse pressed left at (1040, 484)
Screenshot: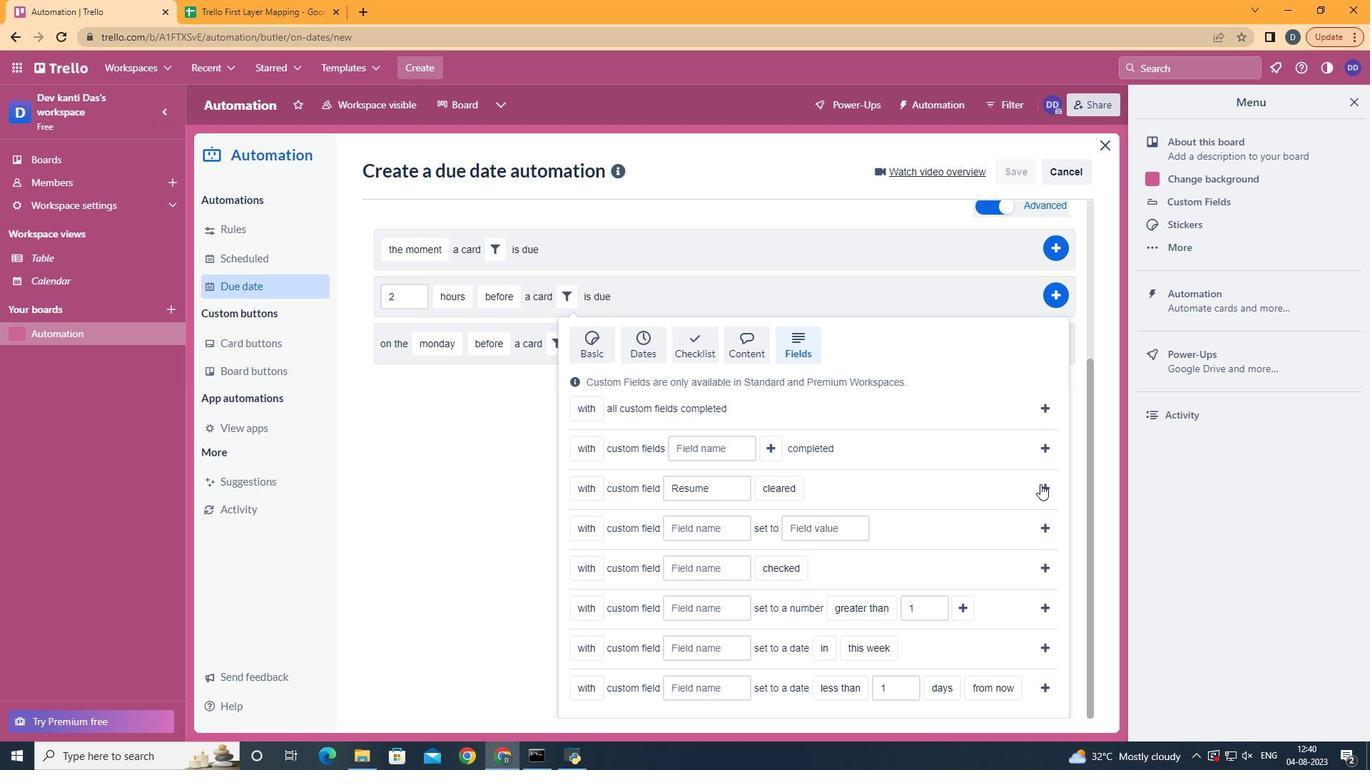 
Action: Mouse moved to (1066, 524)
Screenshot: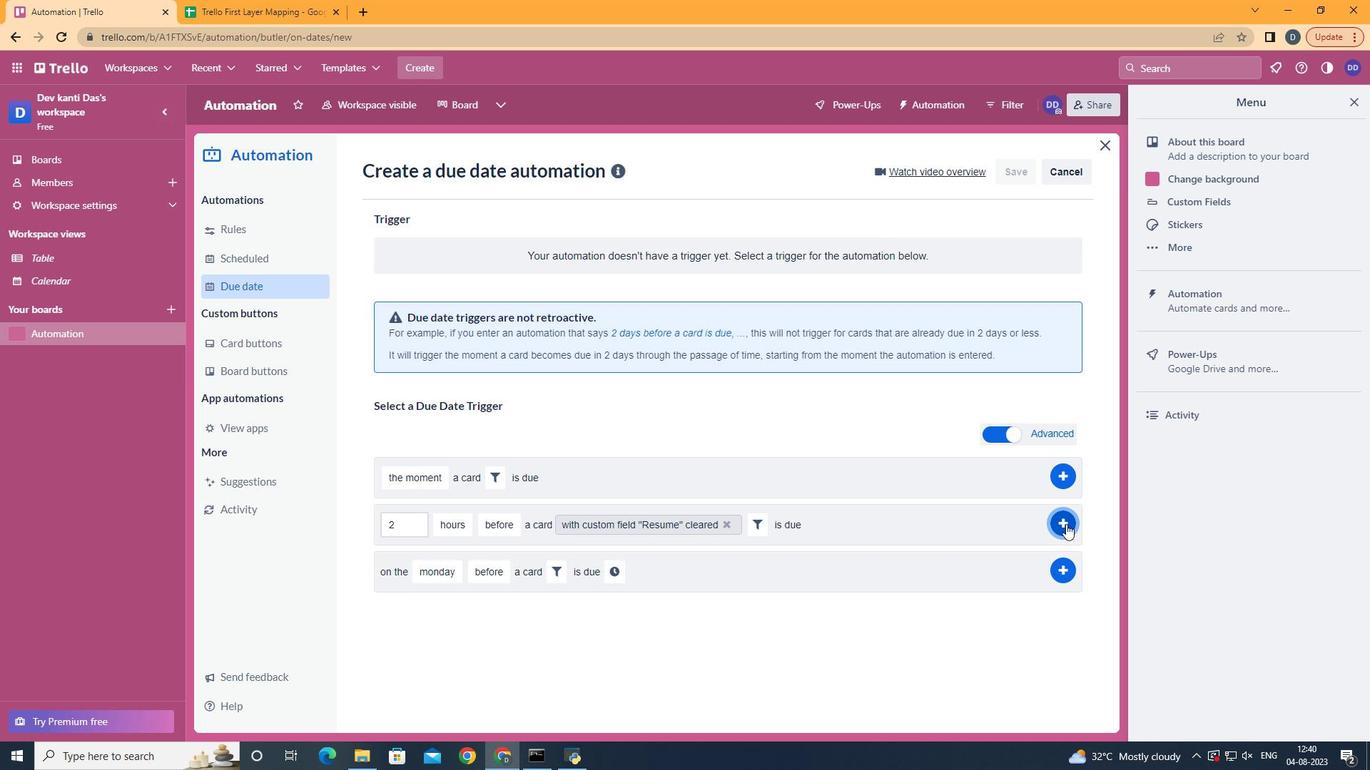 
Action: Mouse pressed left at (1066, 524)
Screenshot: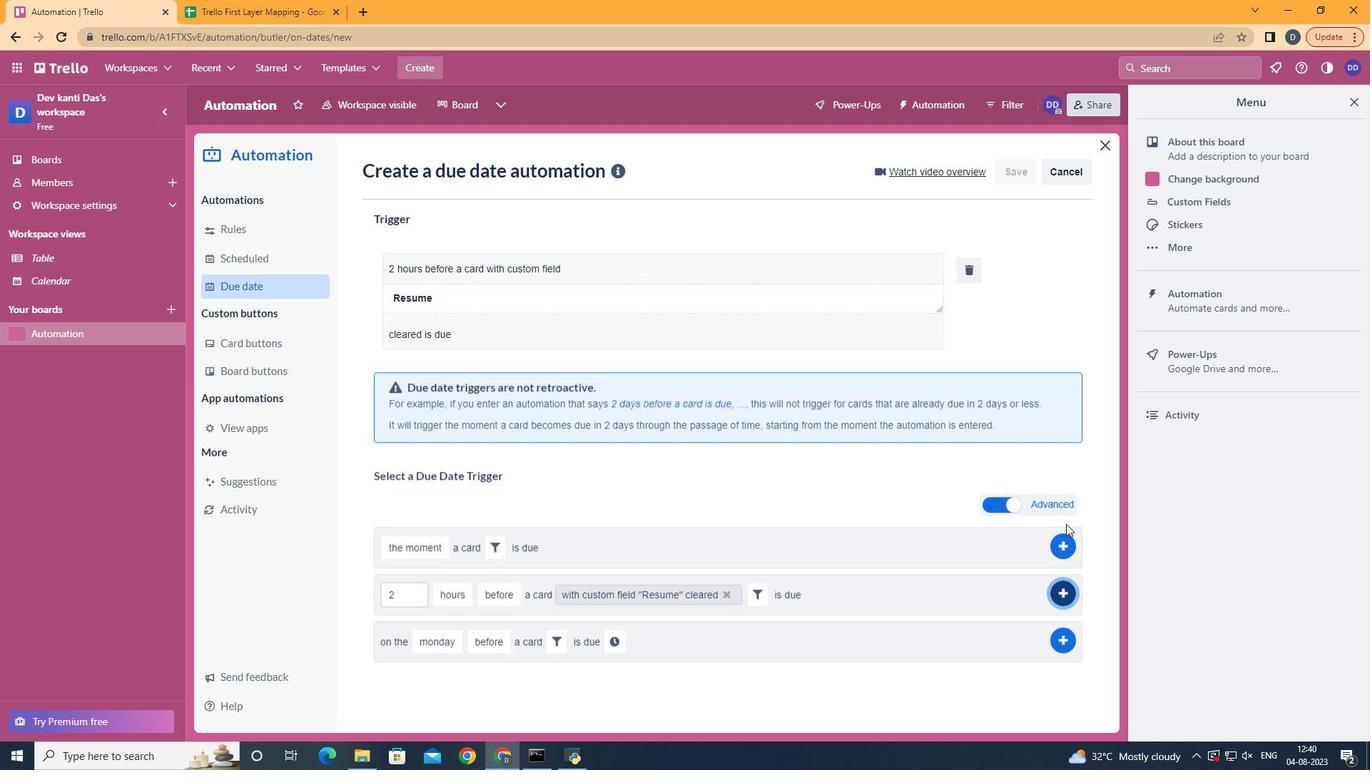 
Action: Mouse moved to (700, 318)
Screenshot: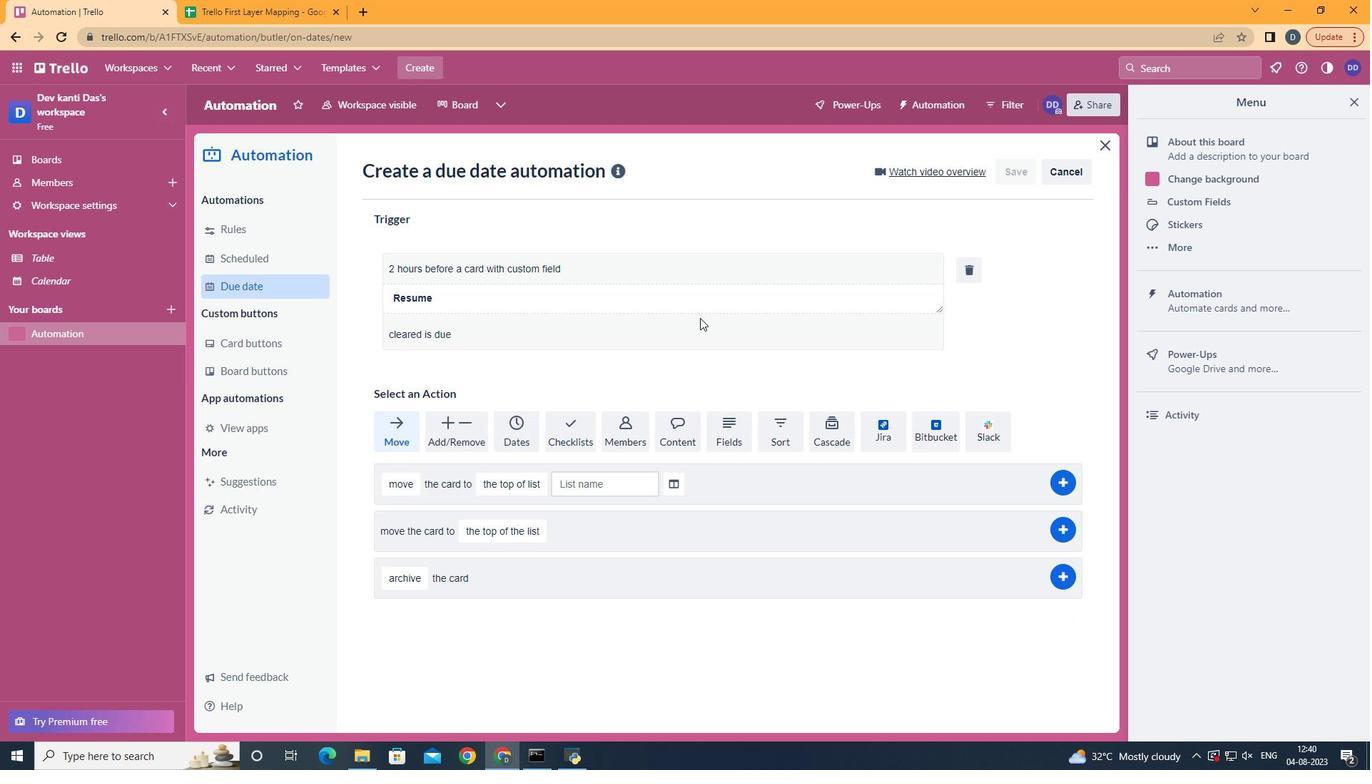 
